 Task: Add an event with the title Annual Budget Review and Planning, date ''2023/12/26'', time 8:30 AM to 10:30 AMand add a description: The AGM will commence with an opening address from the leadership team, providing an overview of the organization''s achievements, challenges, and financial performance over the past year. This presentation will set the stage for the meeting and provide a comprehensive context for the discussions that will follow.Select event color  Graphite . Add location for the event as: The Peninsula Hong Kong, Hong Kong, logged in from the account softage.3@softage.netand send the event invitation to softage.4@softage.net and softage.5@softage.net. Set a reminder for the event Doesn''t repeat
Action: Mouse moved to (63, 92)
Screenshot: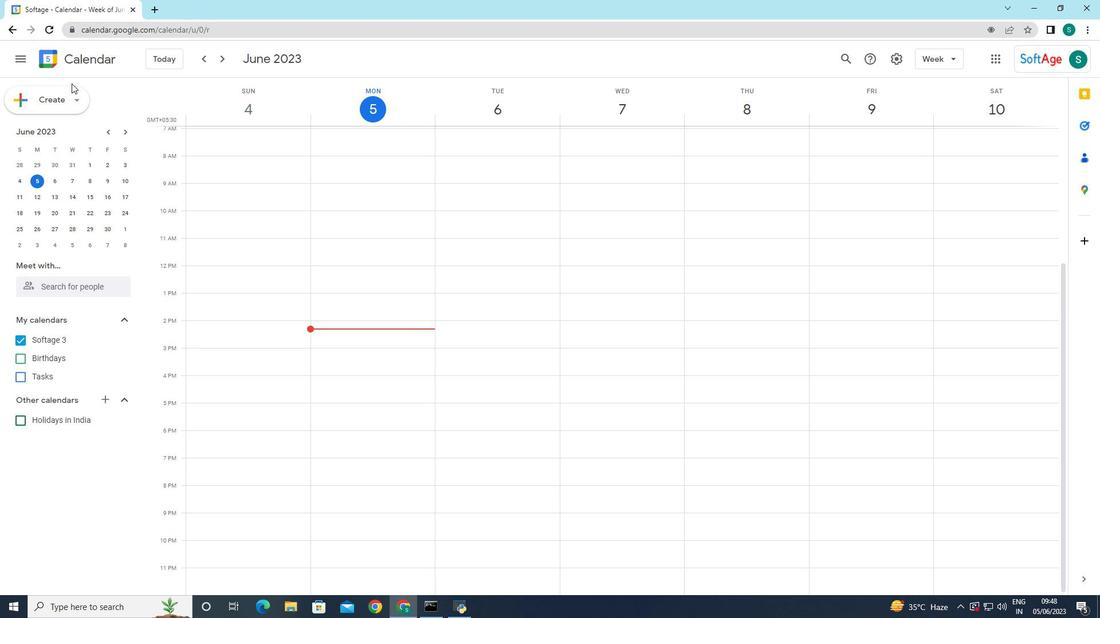 
Action: Mouse pressed left at (63, 92)
Screenshot: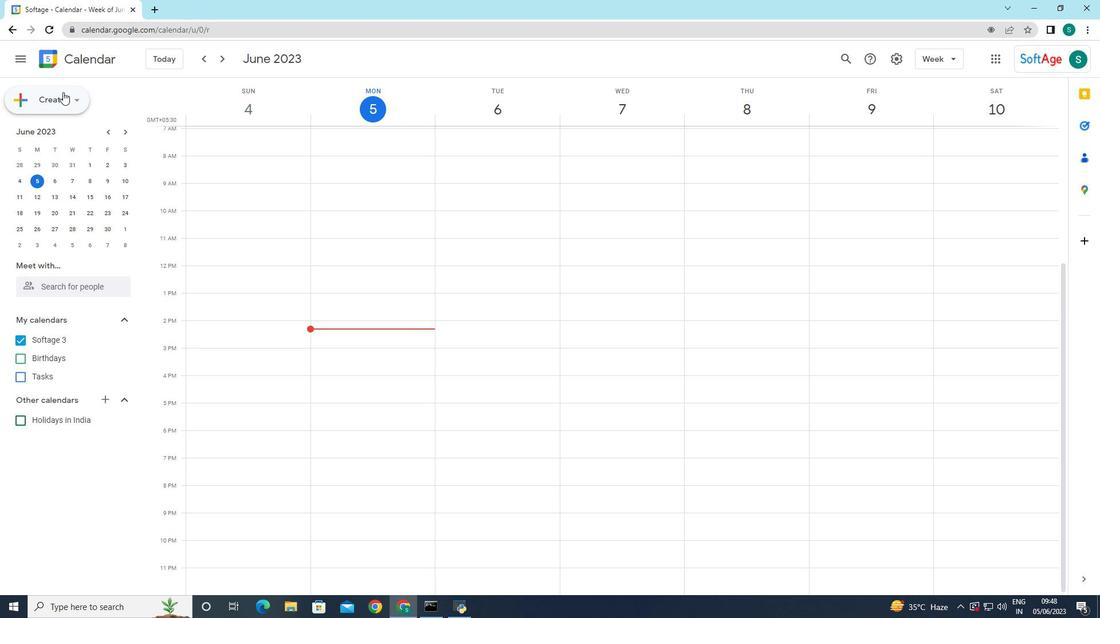 
Action: Mouse moved to (60, 127)
Screenshot: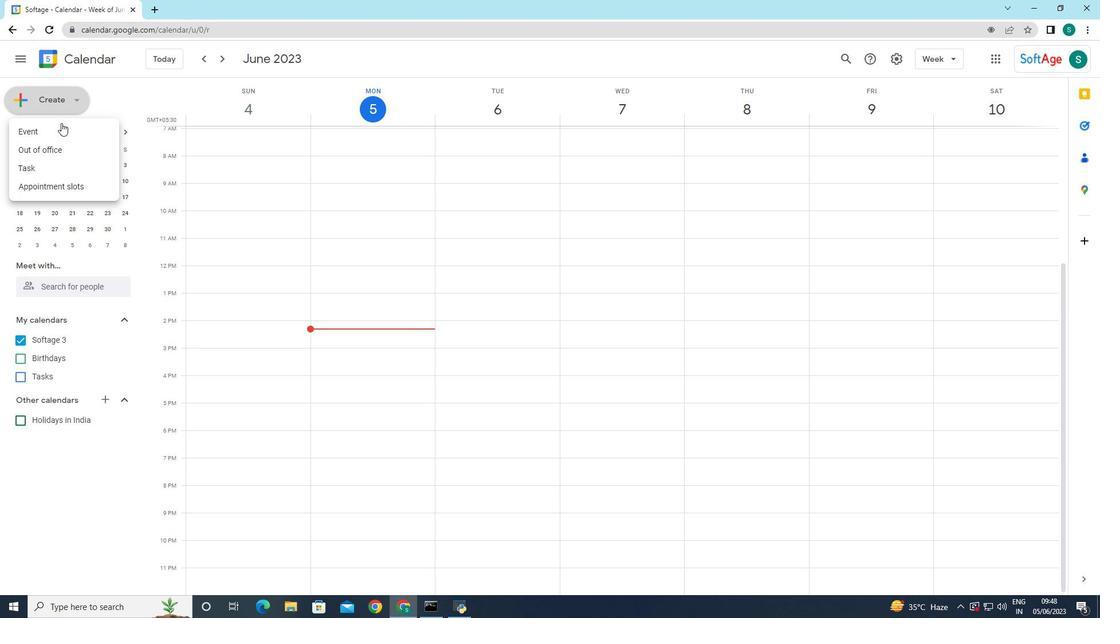 
Action: Mouse pressed left at (60, 127)
Screenshot: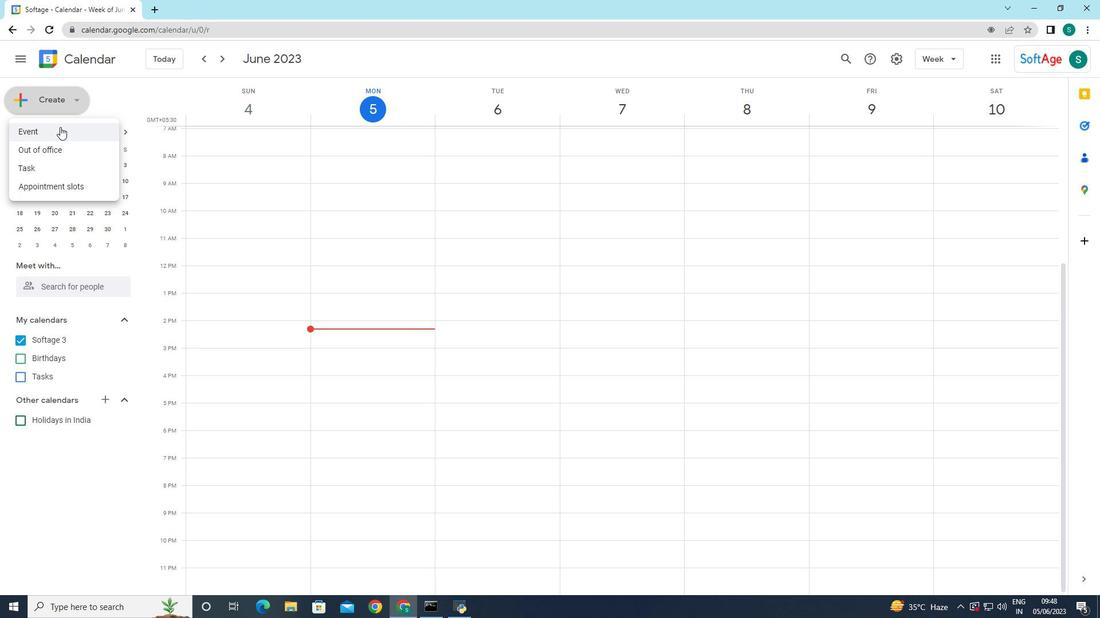 
Action: Mouse moved to (213, 459)
Screenshot: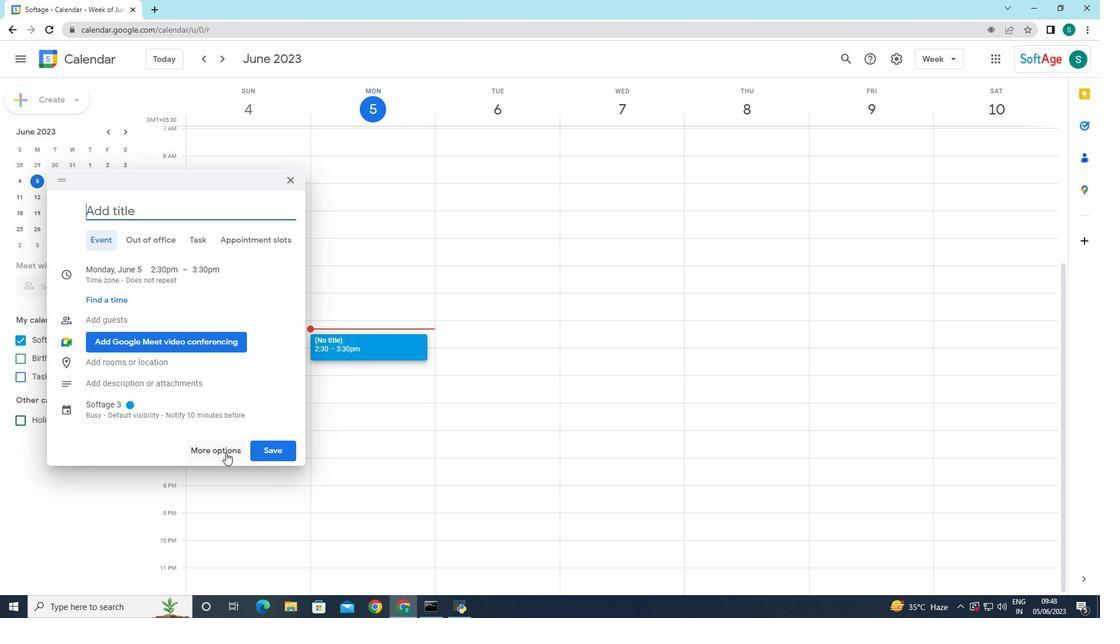 
Action: Mouse pressed left at (213, 459)
Screenshot: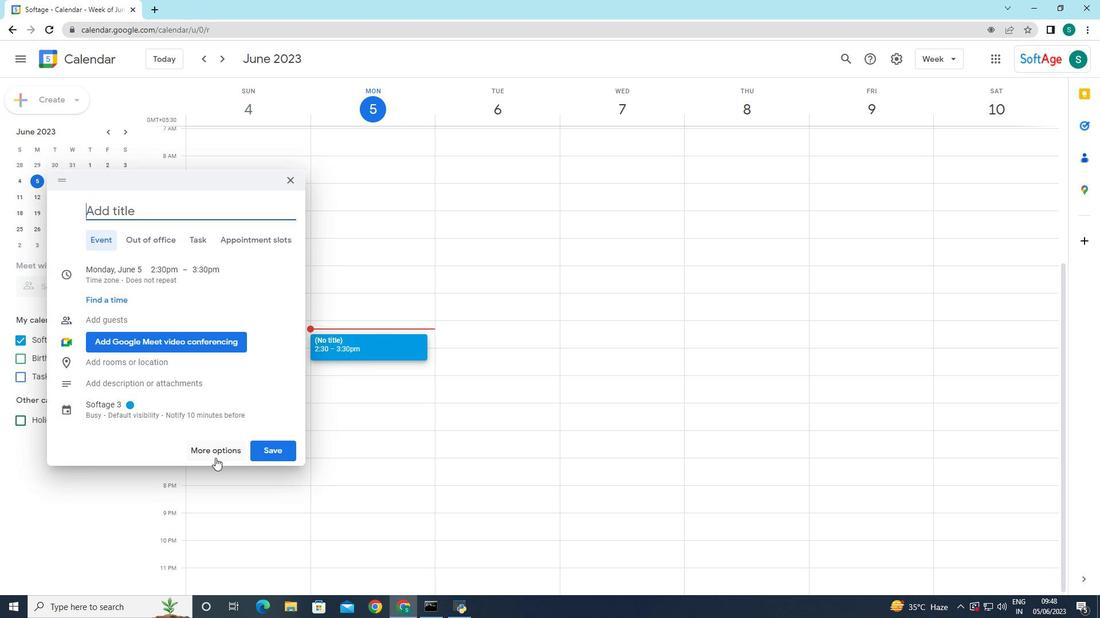 
Action: Mouse moved to (130, 64)
Screenshot: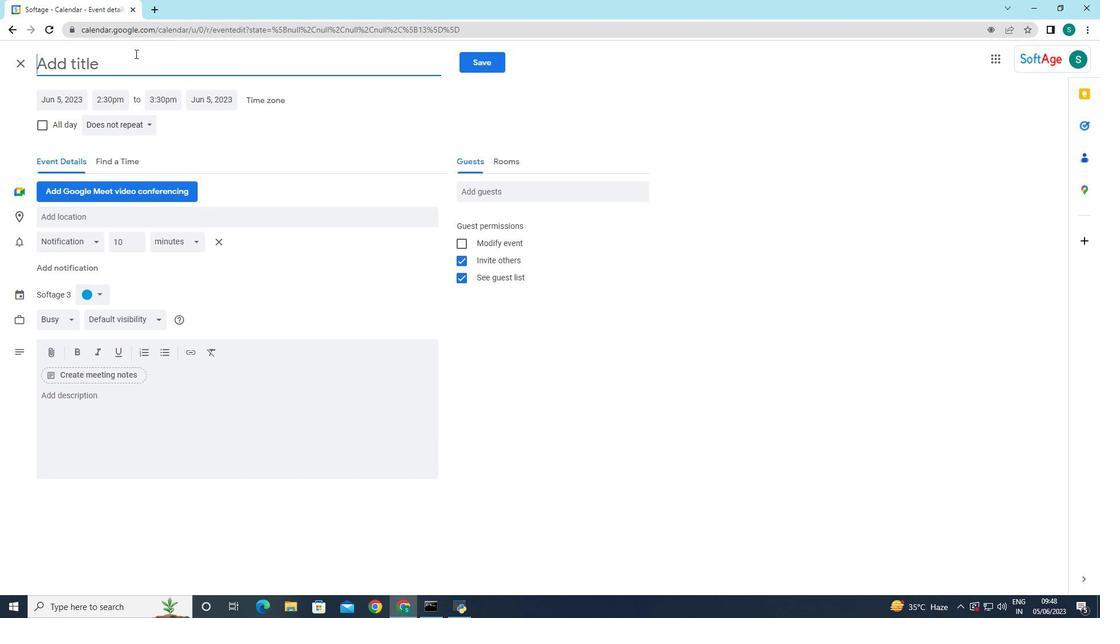 
Action: Mouse pressed left at (130, 64)
Screenshot: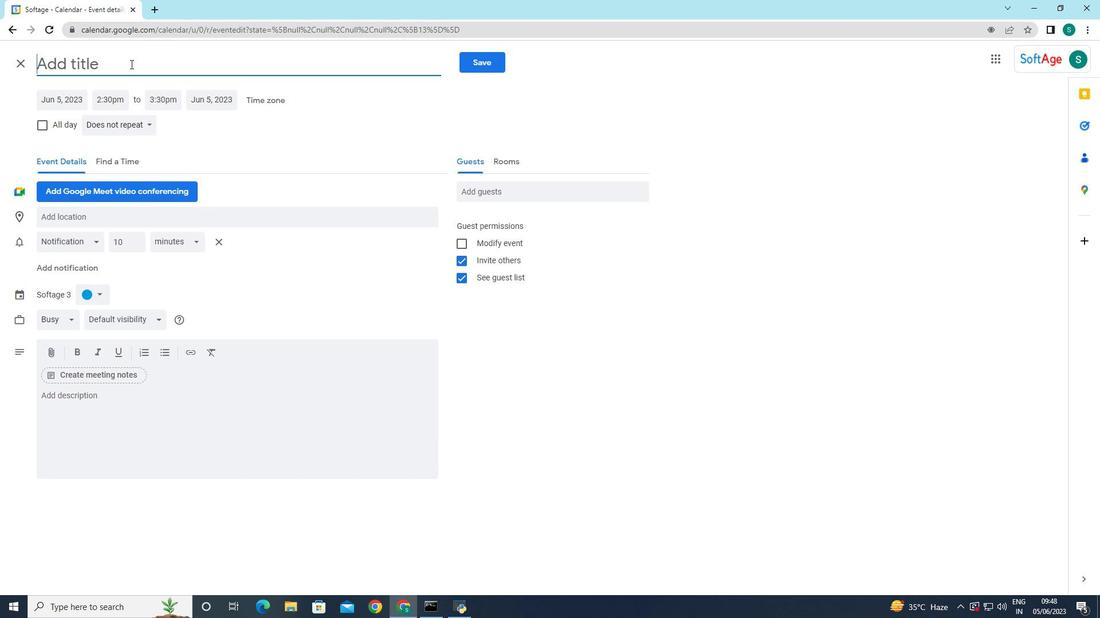 
Action: Key pressed <Key.caps_lock>A<Key.caps_lock>nnual<Key.space><Key.caps_lock>B<Key.caps_lock>udget<Key.space><Key.caps_lock>R<Key.caps_lock>eview<Key.space>and<Key.space><Key.caps_lock>P<Key.caps_lock>lanning,<Key.backspace>
Screenshot: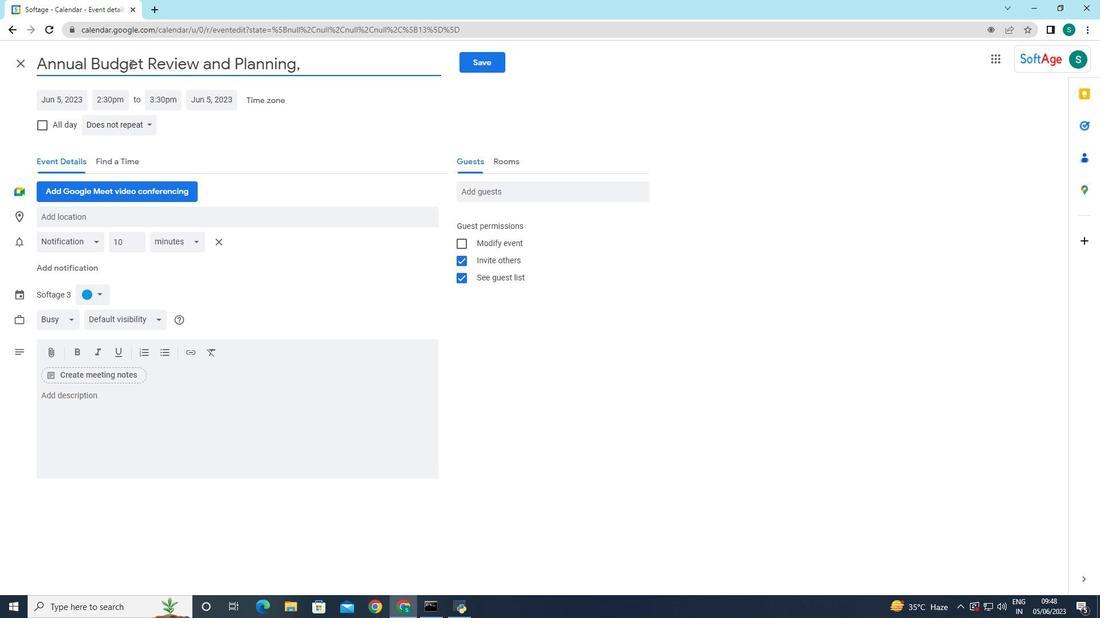 
Action: Mouse moved to (189, 137)
Screenshot: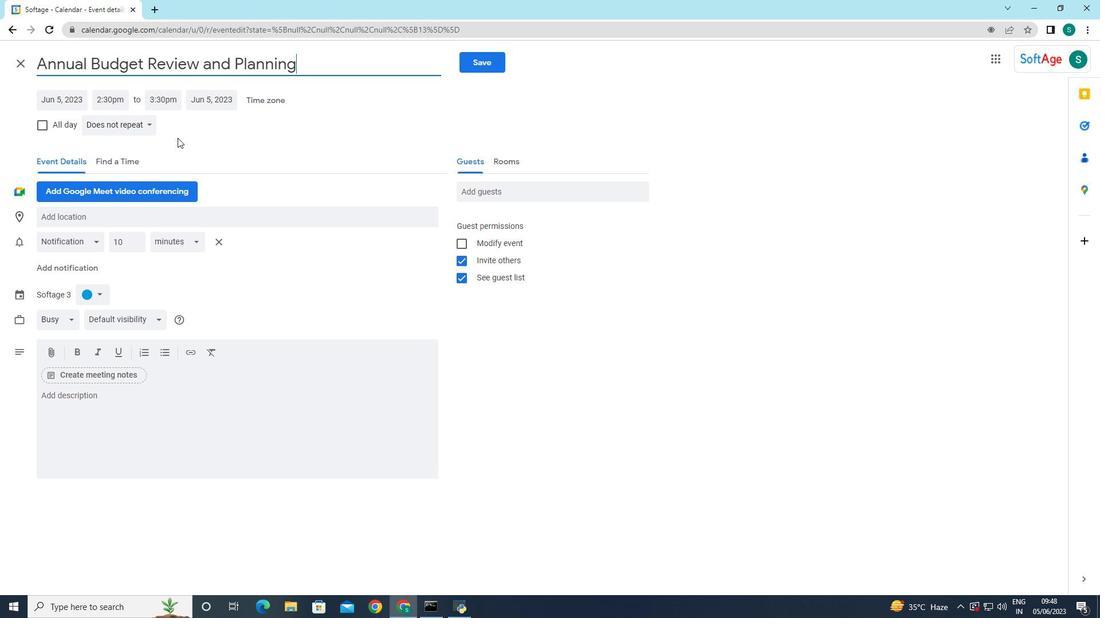 
Action: Mouse pressed left at (189, 137)
Screenshot: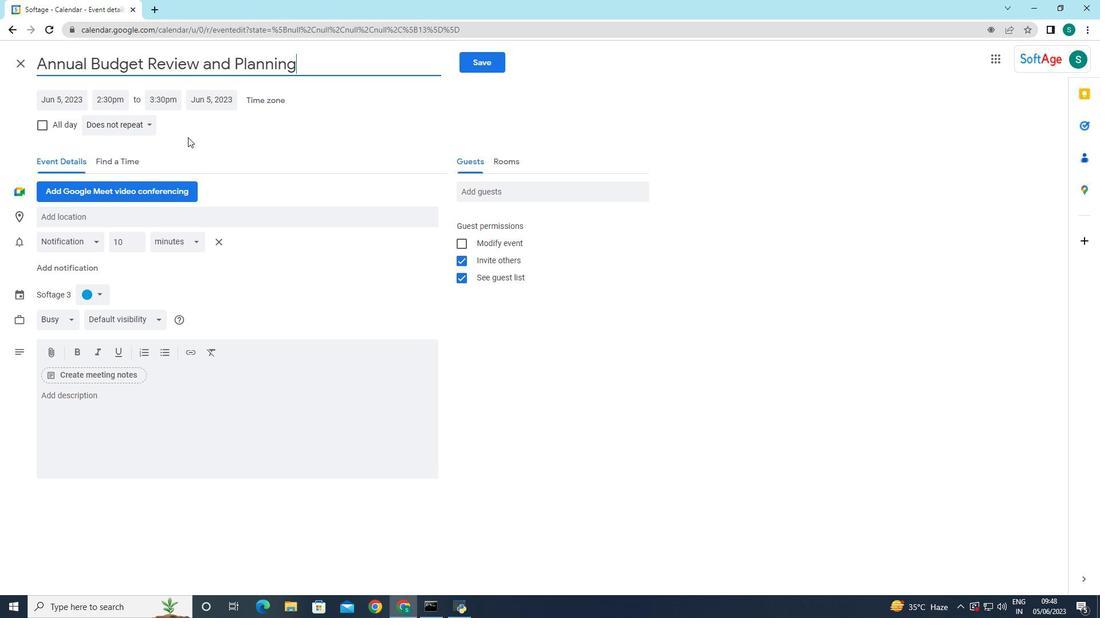 
Action: Mouse moved to (67, 99)
Screenshot: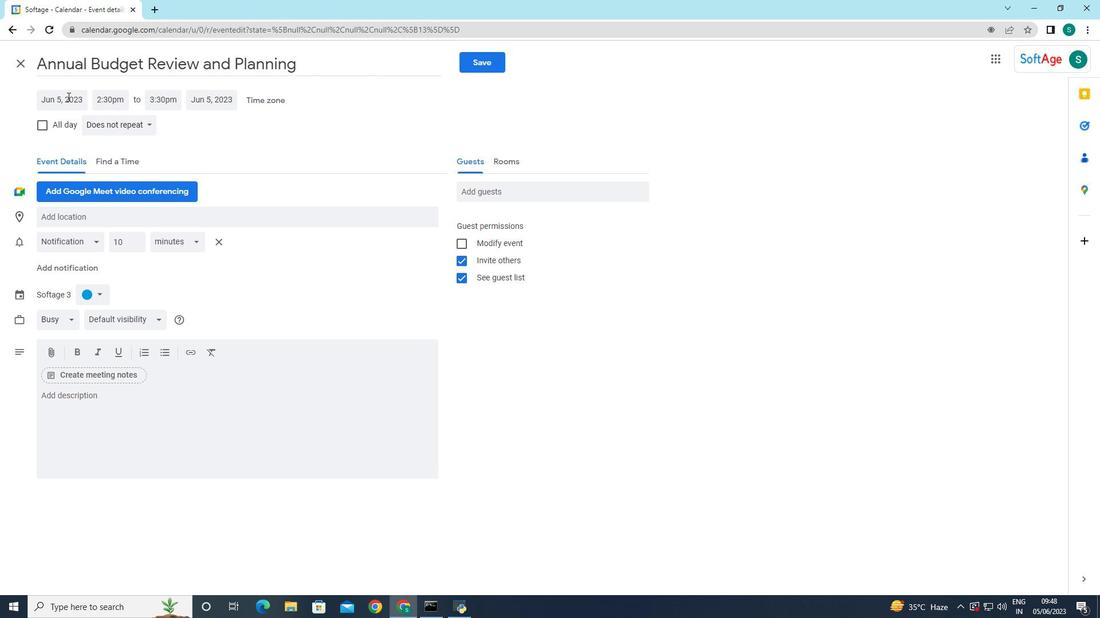
Action: Mouse pressed left at (67, 99)
Screenshot: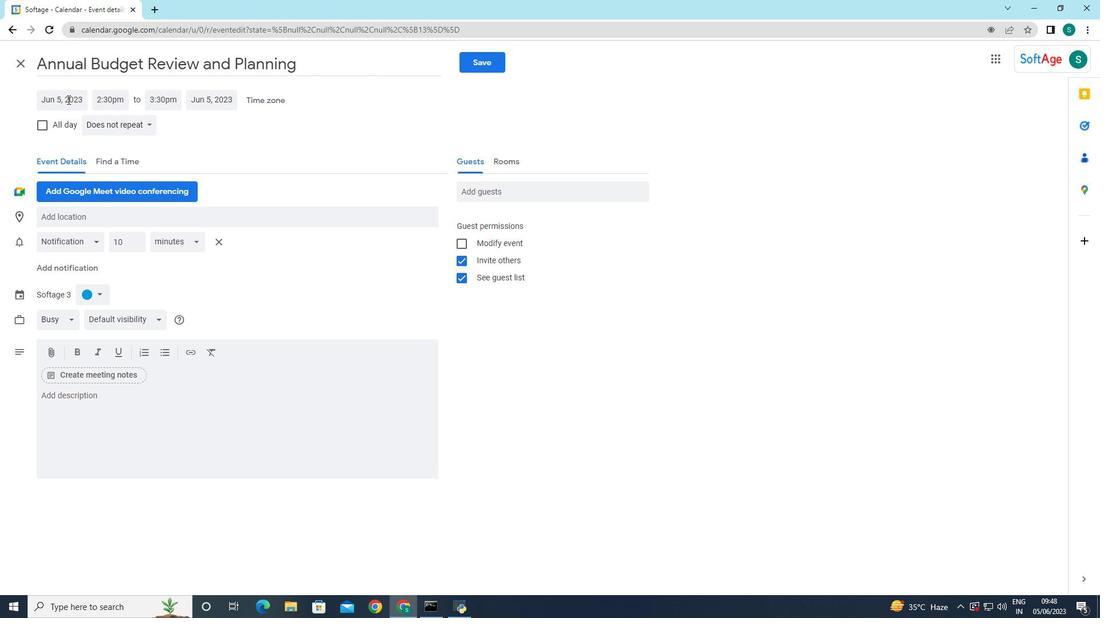 
Action: Mouse moved to (182, 123)
Screenshot: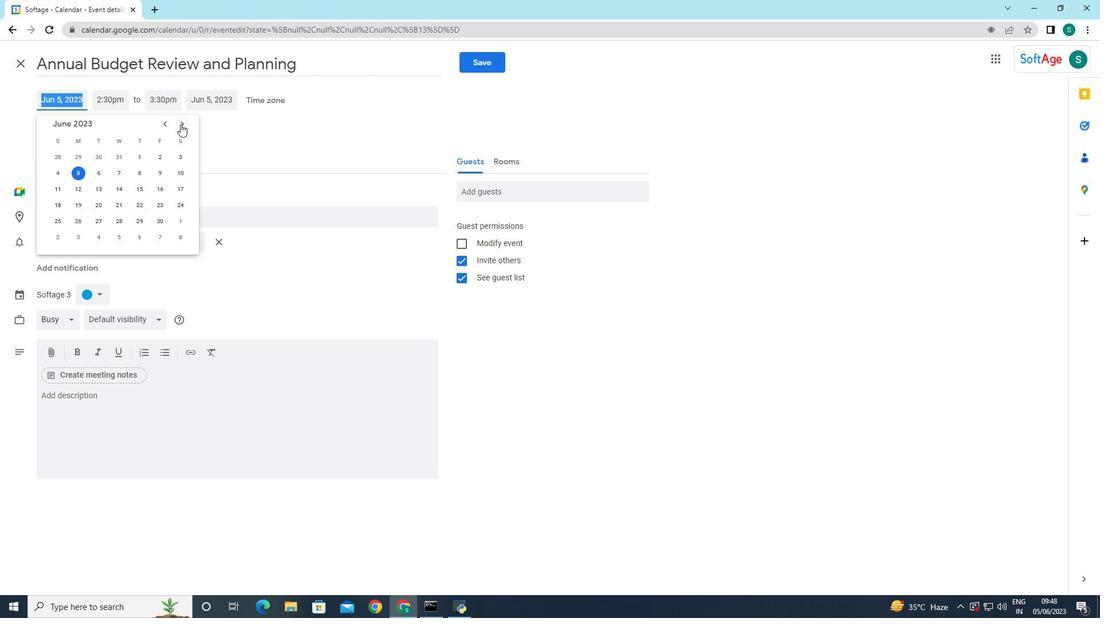 
Action: Mouse pressed left at (182, 123)
Screenshot: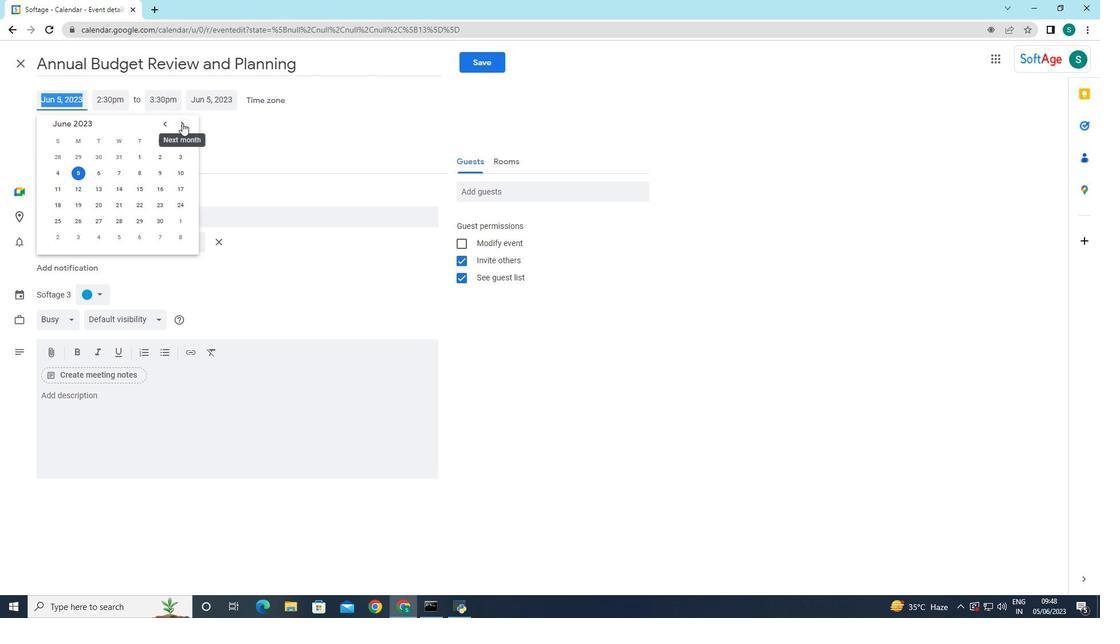 
Action: Mouse pressed left at (182, 123)
Screenshot: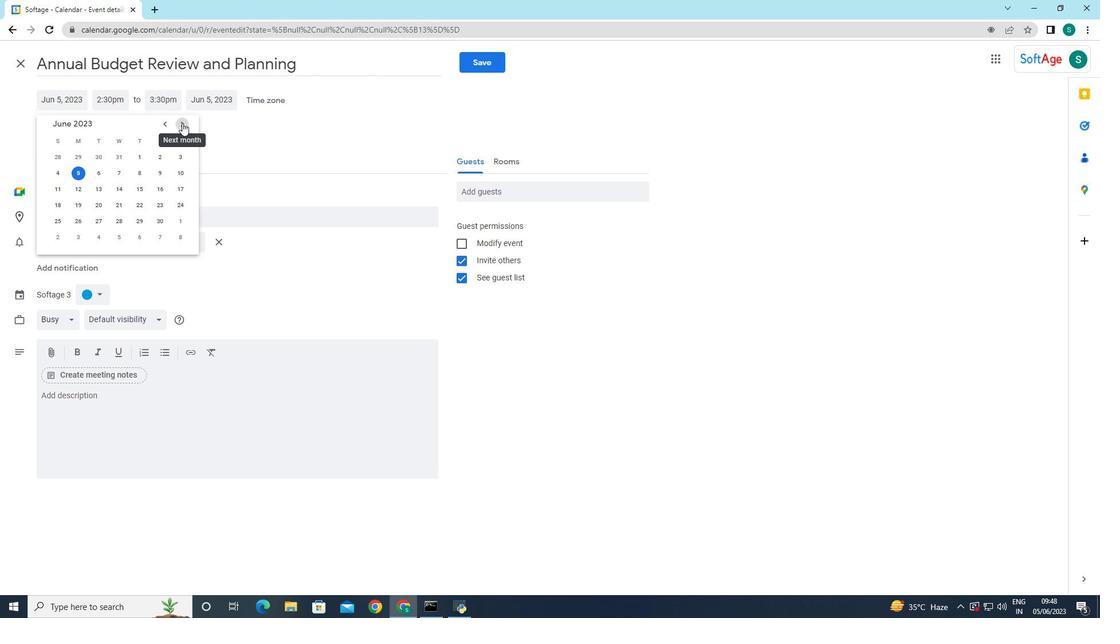 
Action: Mouse pressed left at (182, 123)
Screenshot: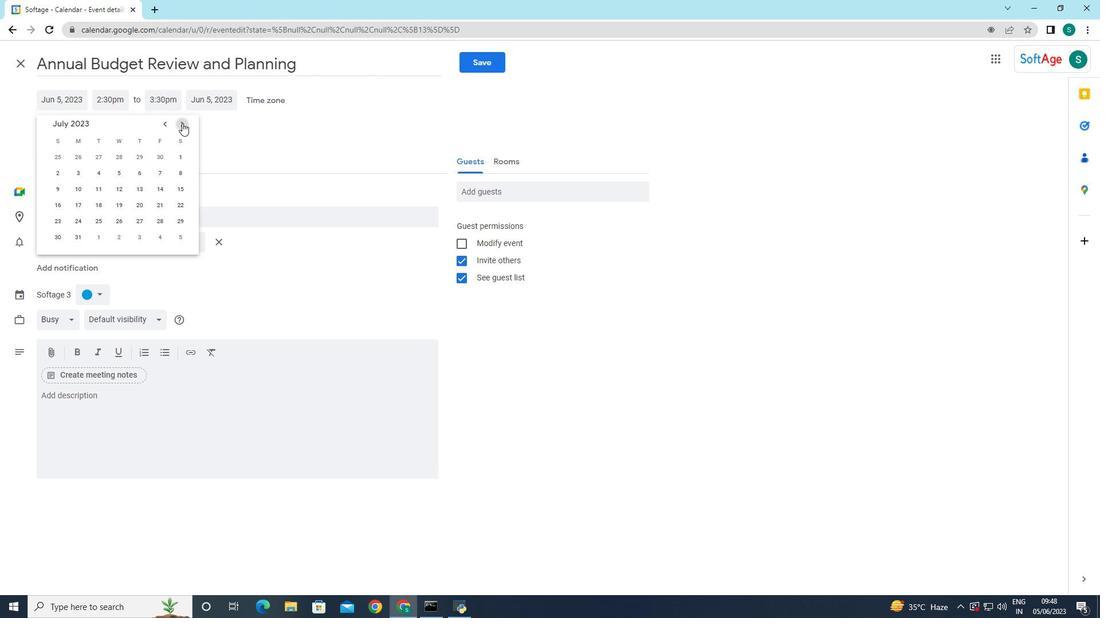
Action: Mouse pressed left at (182, 123)
Screenshot: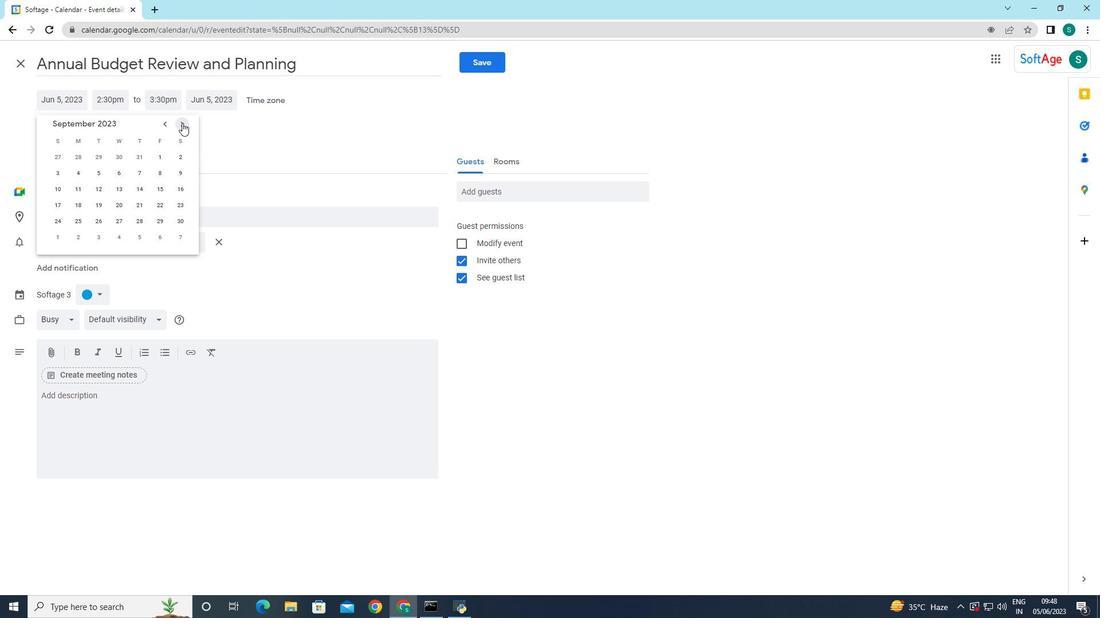 
Action: Mouse pressed left at (182, 123)
Screenshot: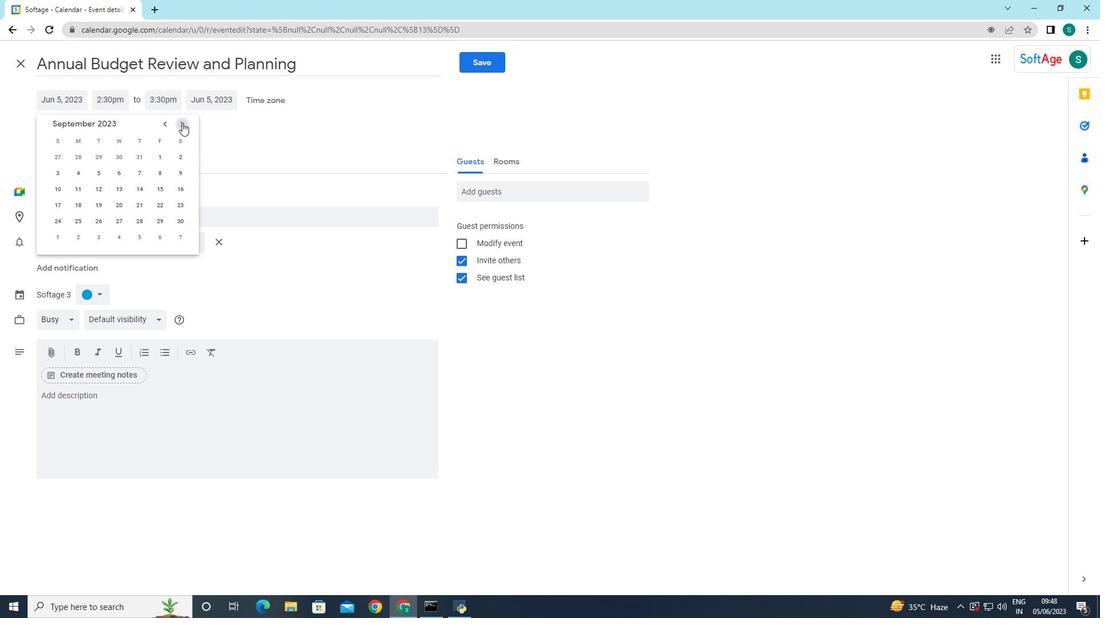
Action: Mouse pressed left at (182, 123)
Screenshot: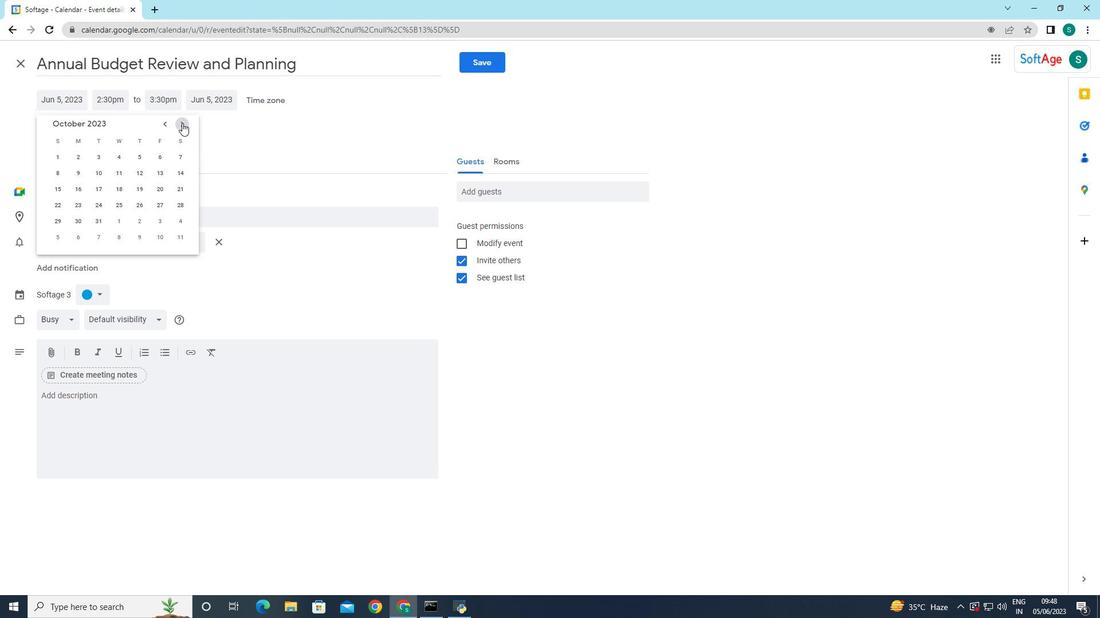 
Action: Mouse moved to (97, 223)
Screenshot: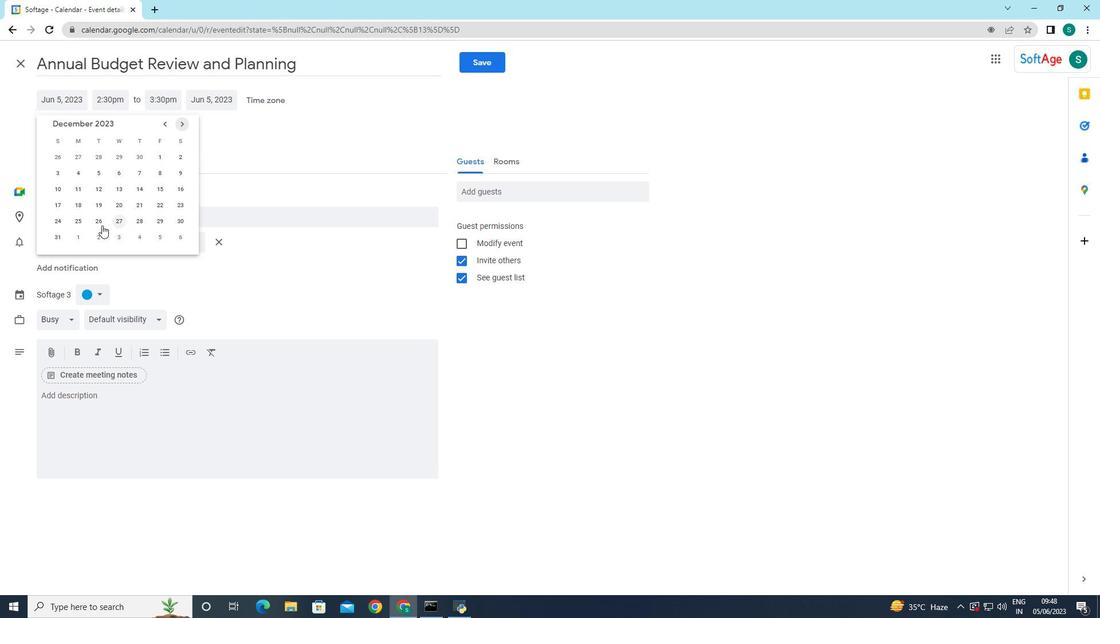 
Action: Mouse pressed left at (97, 223)
Screenshot: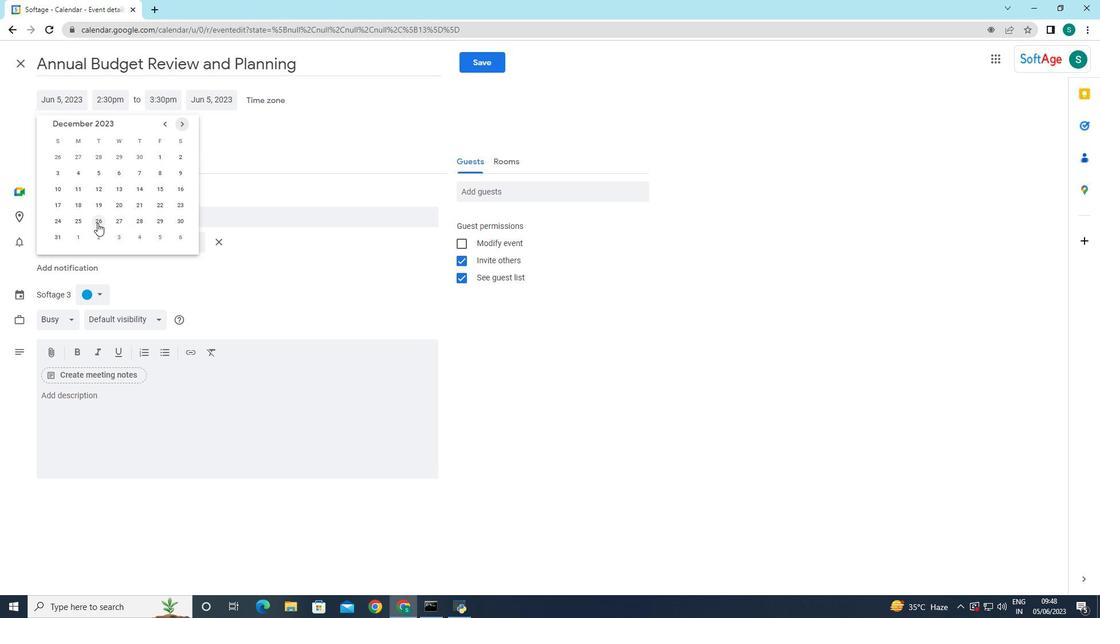 
Action: Mouse moved to (212, 152)
Screenshot: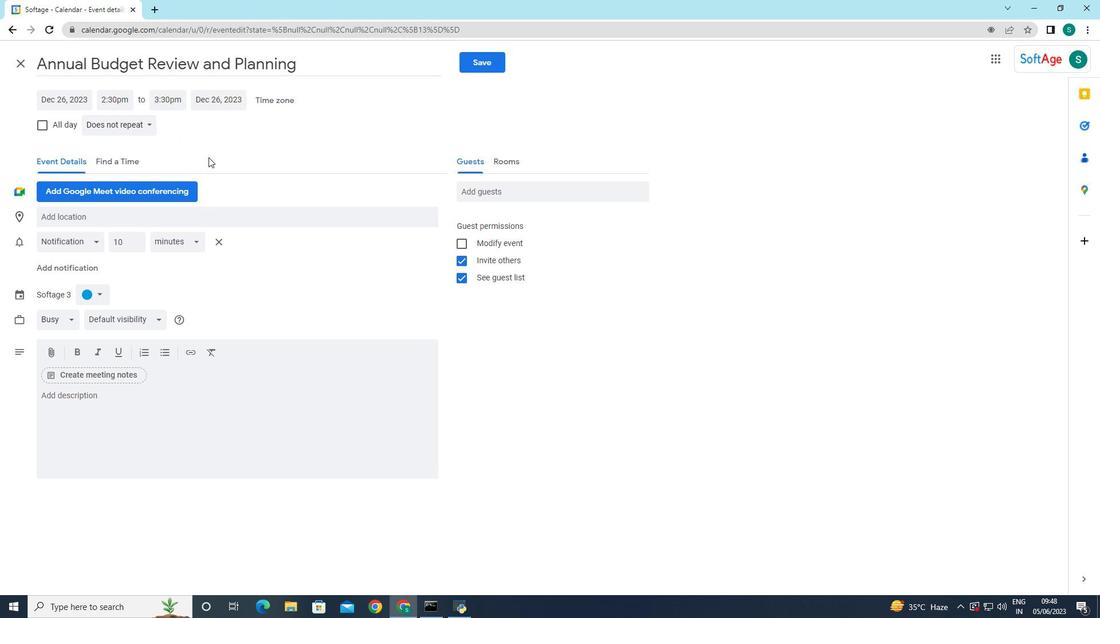 
Action: Mouse pressed left at (212, 152)
Screenshot: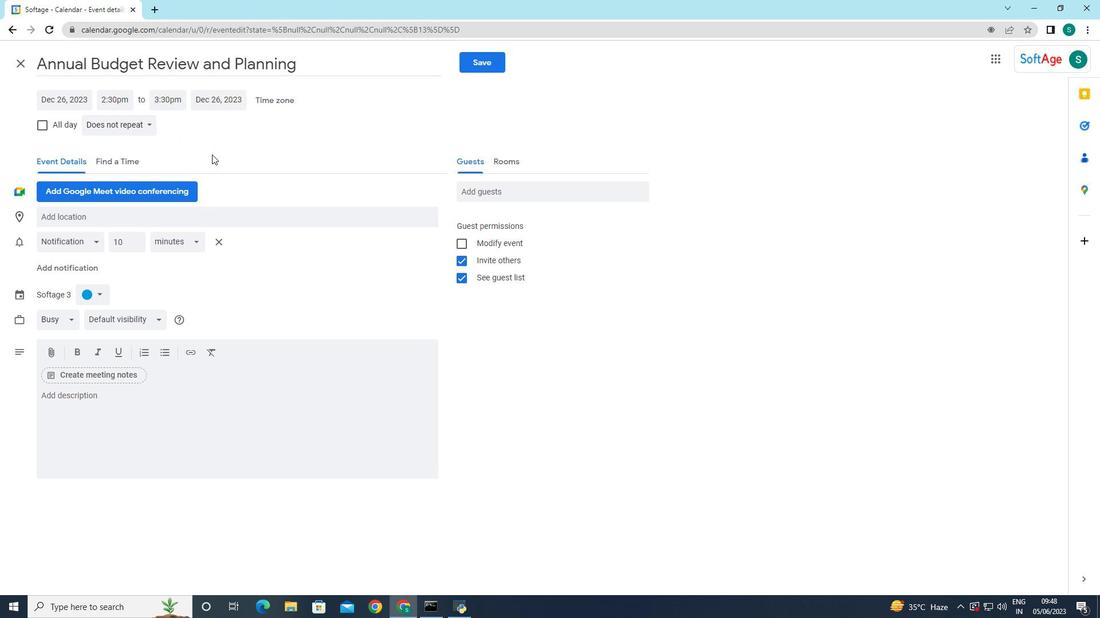 
Action: Mouse moved to (118, 101)
Screenshot: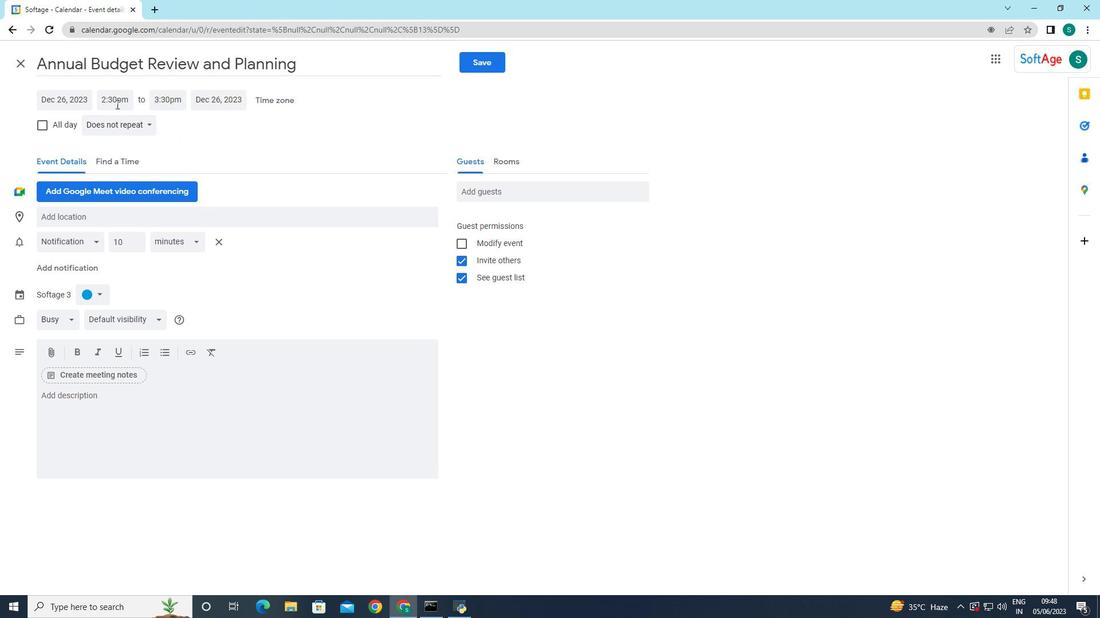 
Action: Mouse pressed left at (118, 101)
Screenshot: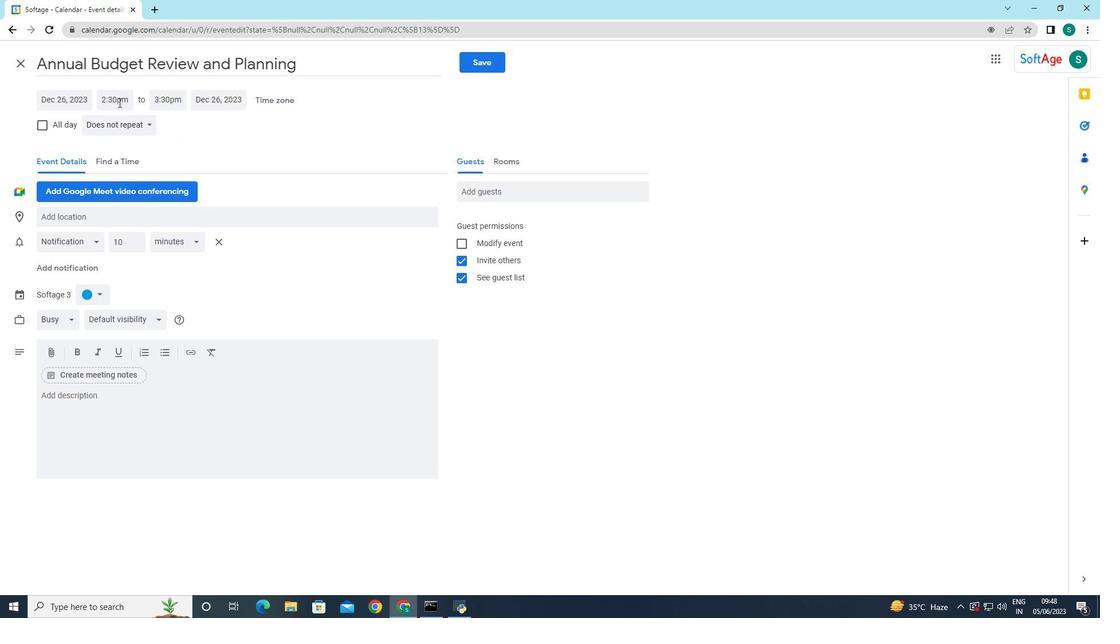 
Action: Mouse moved to (132, 202)
Screenshot: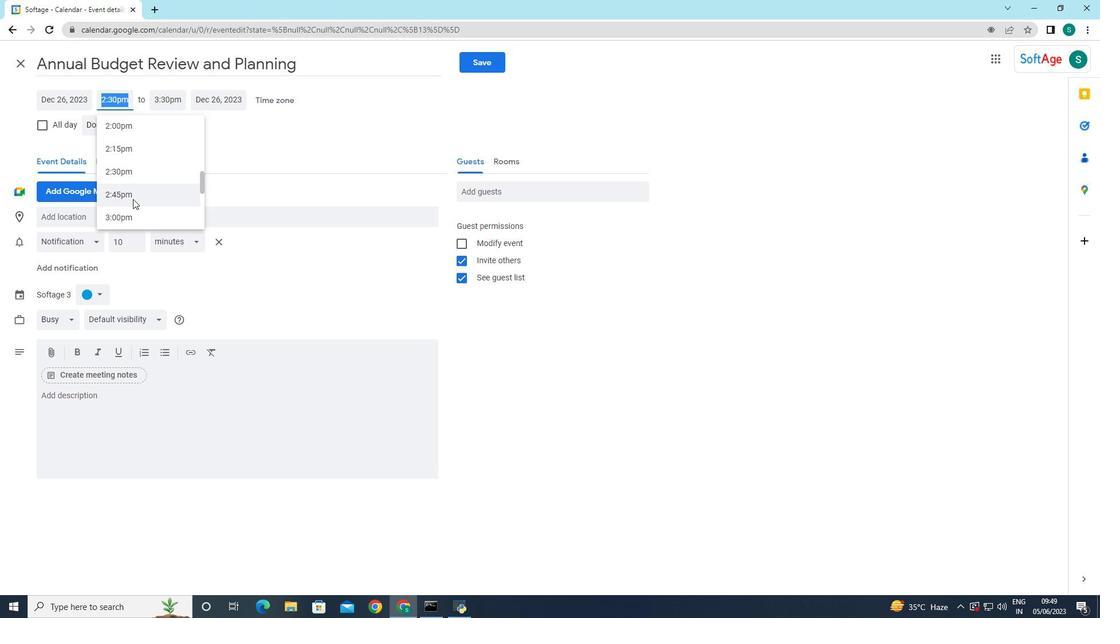 
Action: Mouse scrolled (132, 202) with delta (0, 0)
Screenshot: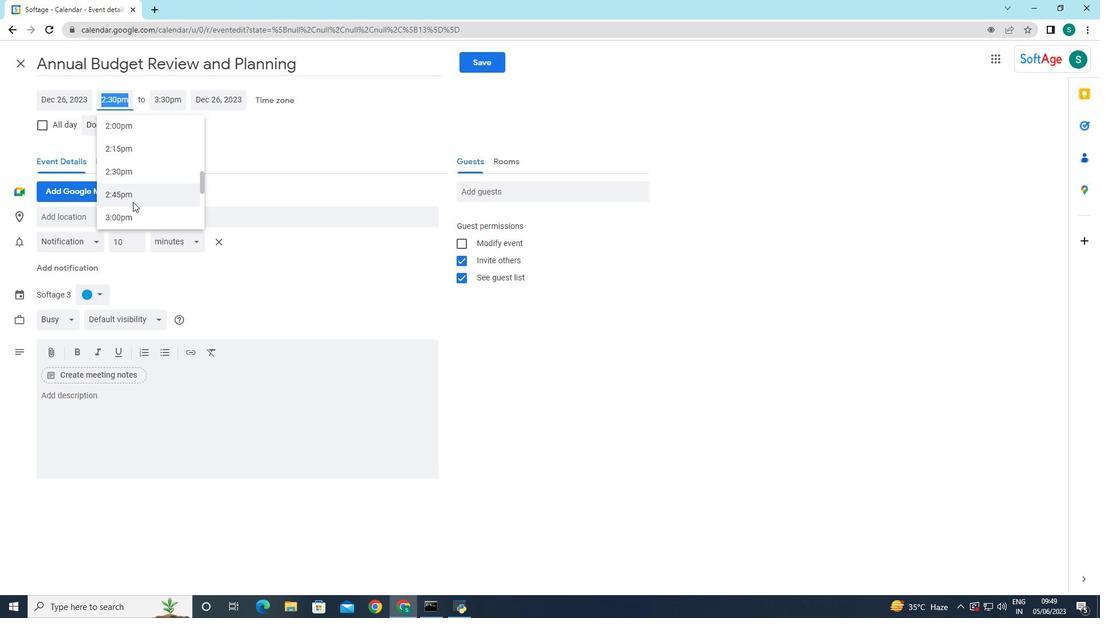 
Action: Mouse scrolled (132, 202) with delta (0, 0)
Screenshot: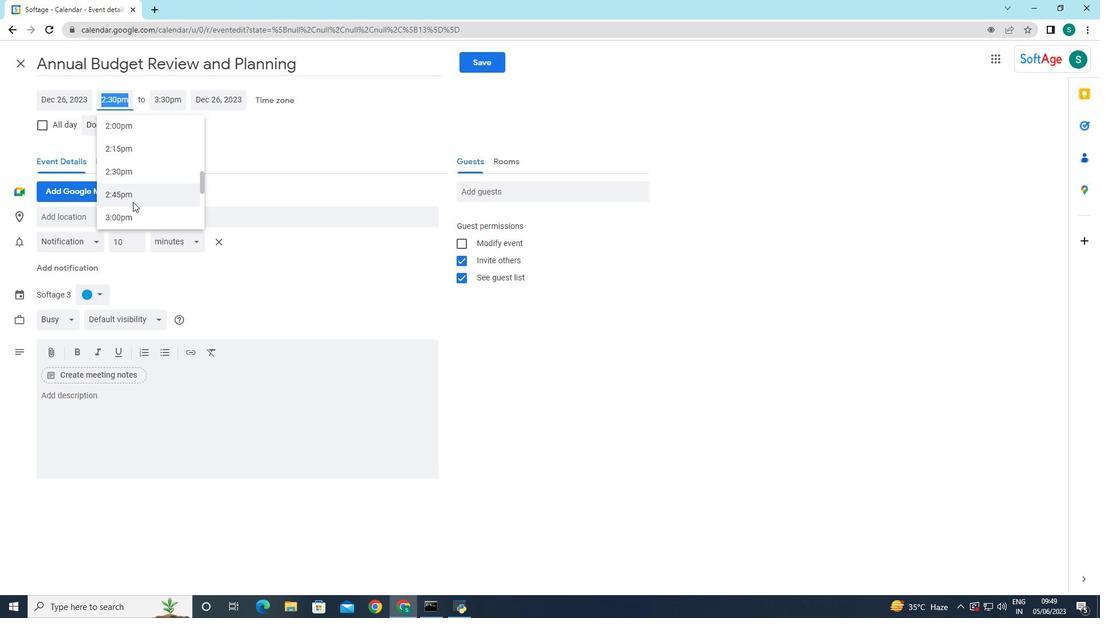
Action: Mouse scrolled (132, 202) with delta (0, 0)
Screenshot: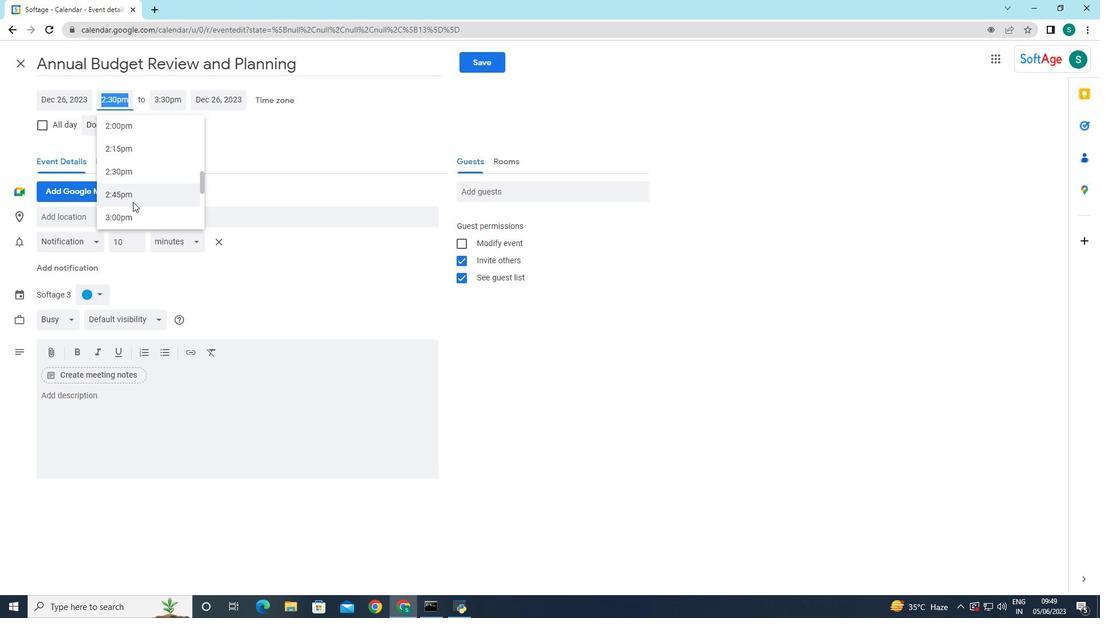 
Action: Mouse scrolled (132, 202) with delta (0, 0)
Screenshot: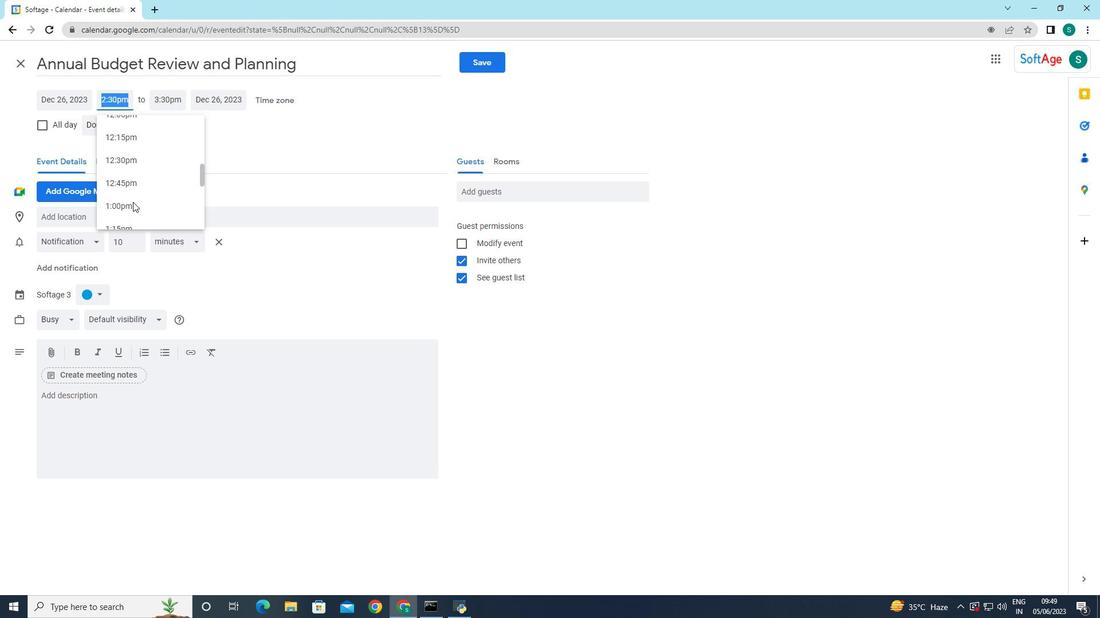 
Action: Mouse scrolled (132, 202) with delta (0, 0)
Screenshot: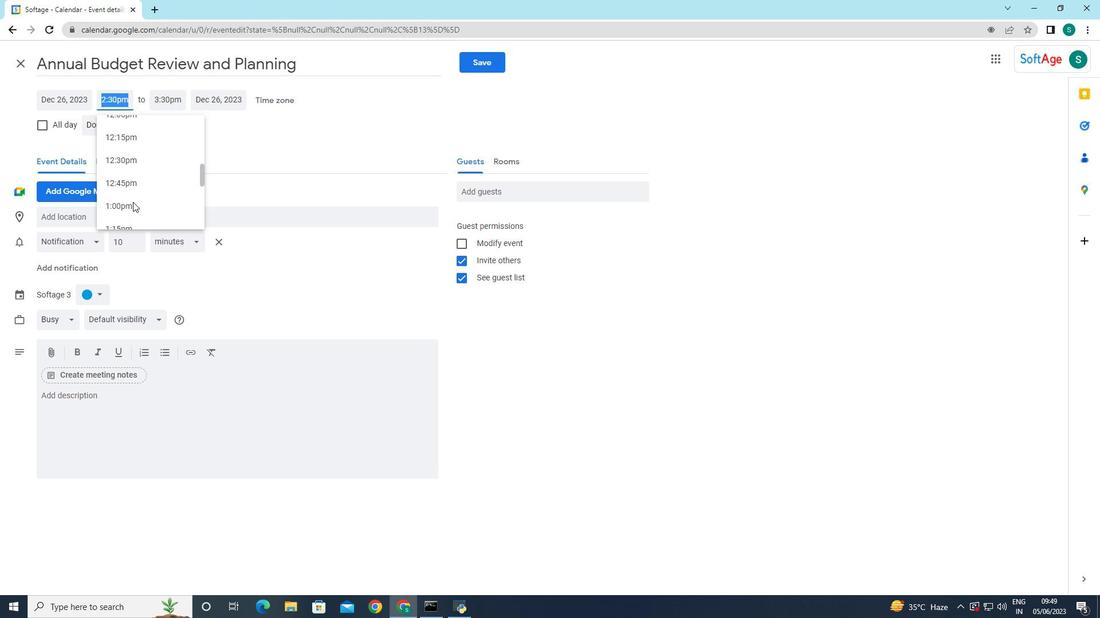 
Action: Mouse scrolled (132, 202) with delta (0, 0)
Screenshot: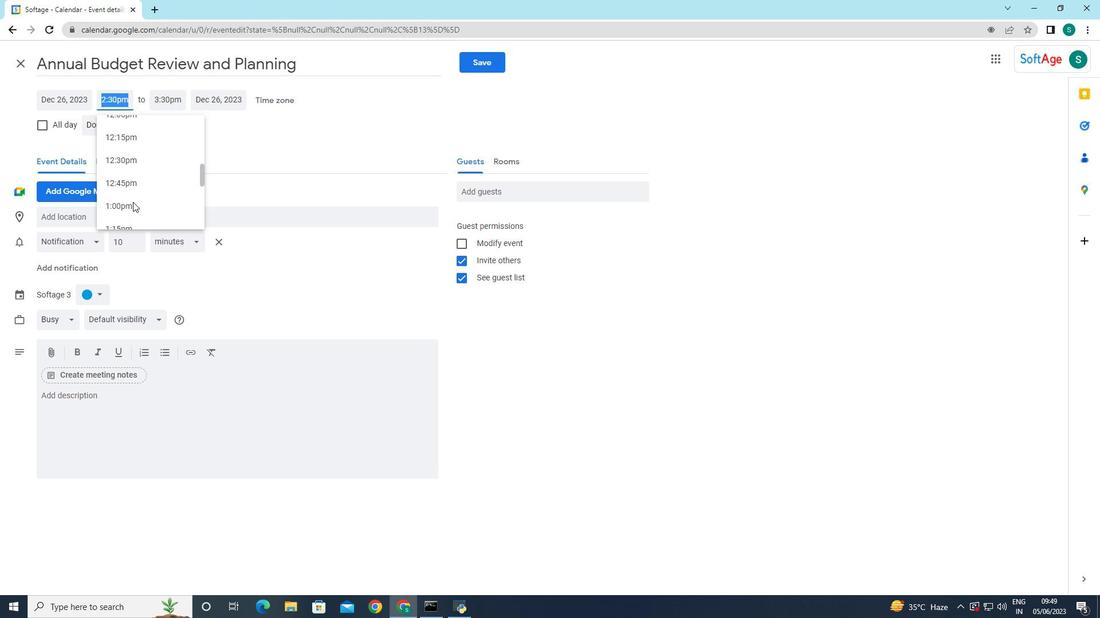 
Action: Mouse scrolled (132, 202) with delta (0, 0)
Screenshot: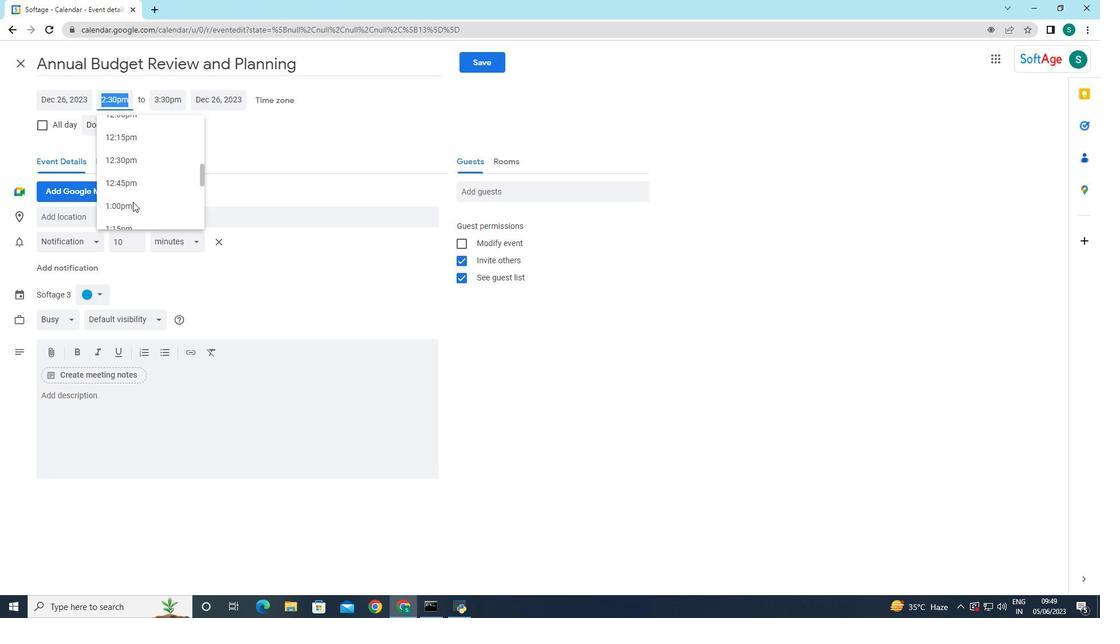 
Action: Mouse scrolled (132, 202) with delta (0, 0)
Screenshot: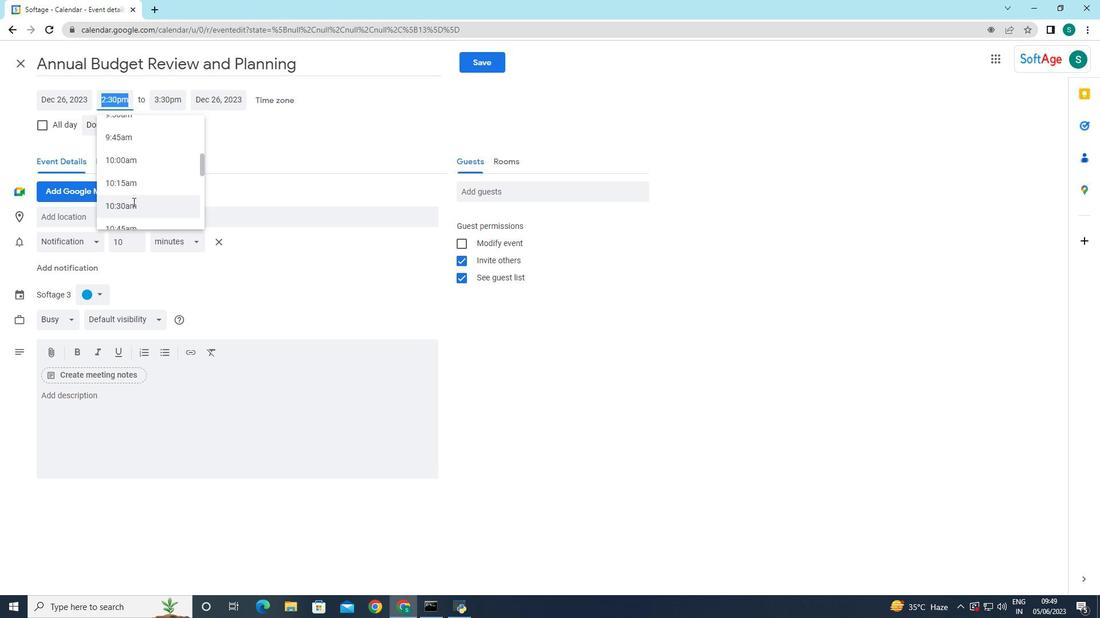 
Action: Mouse scrolled (132, 202) with delta (0, 0)
Screenshot: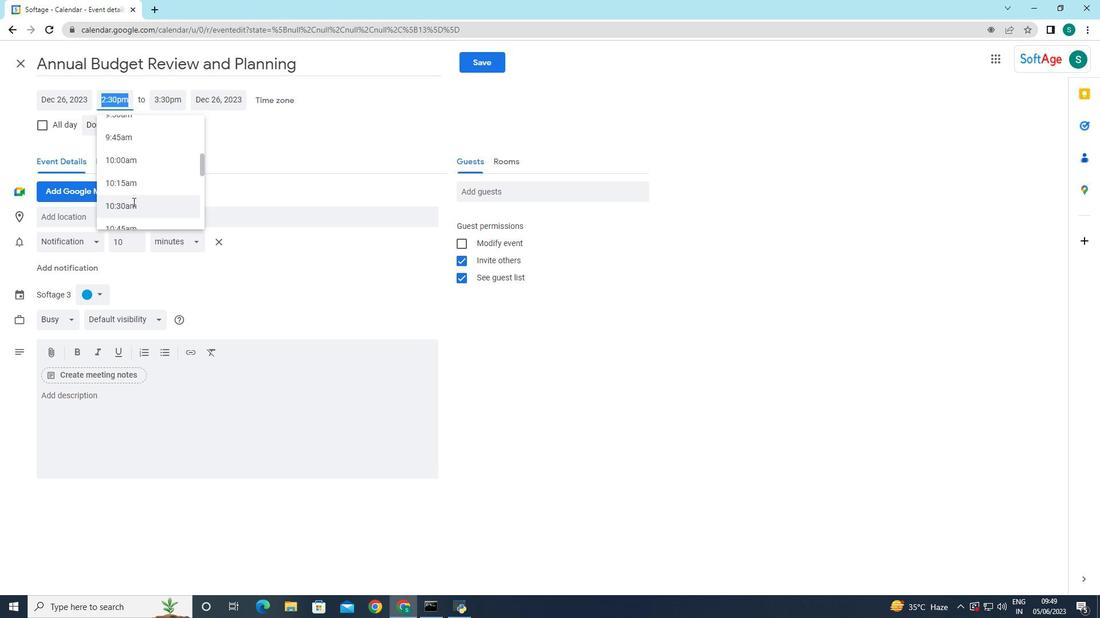 
Action: Mouse scrolled (132, 202) with delta (0, 0)
Screenshot: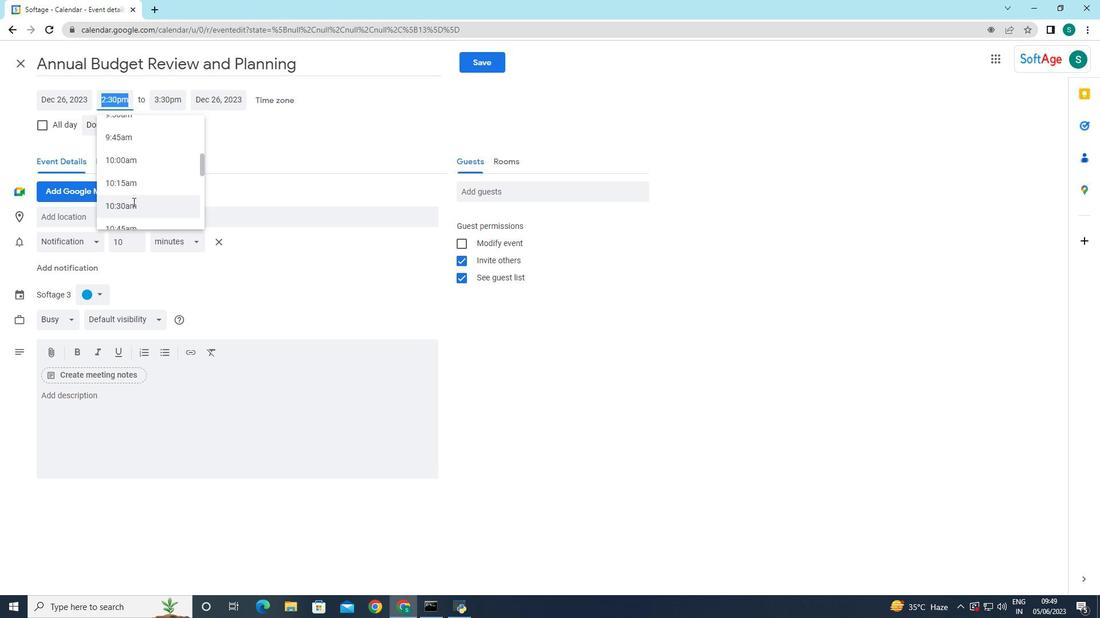 
Action: Mouse moved to (117, 198)
Screenshot: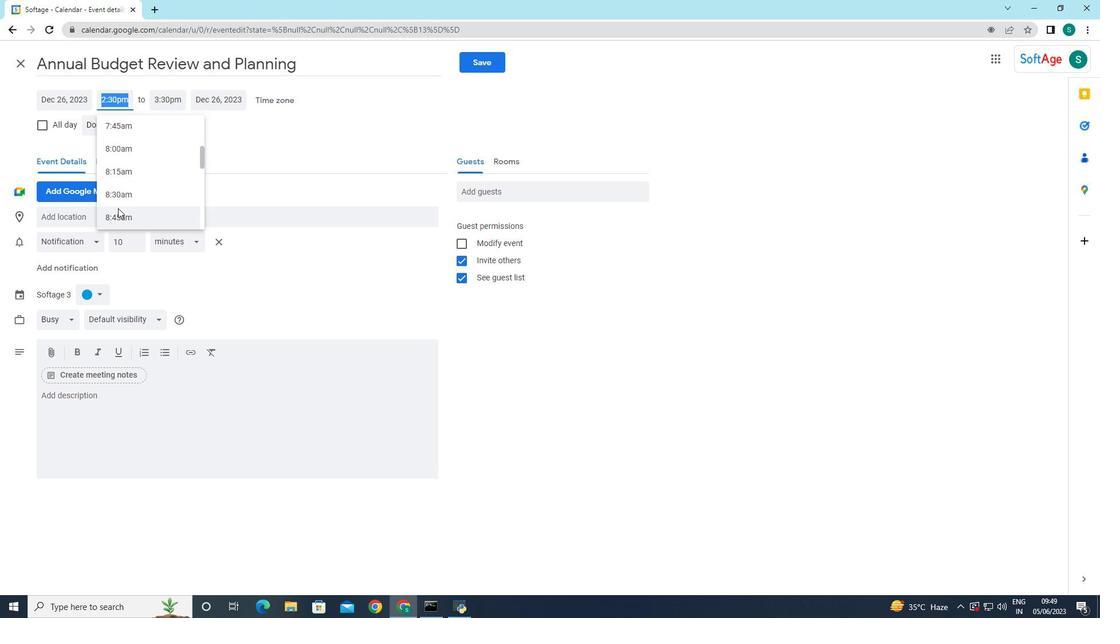 
Action: Mouse pressed left at (117, 198)
Screenshot: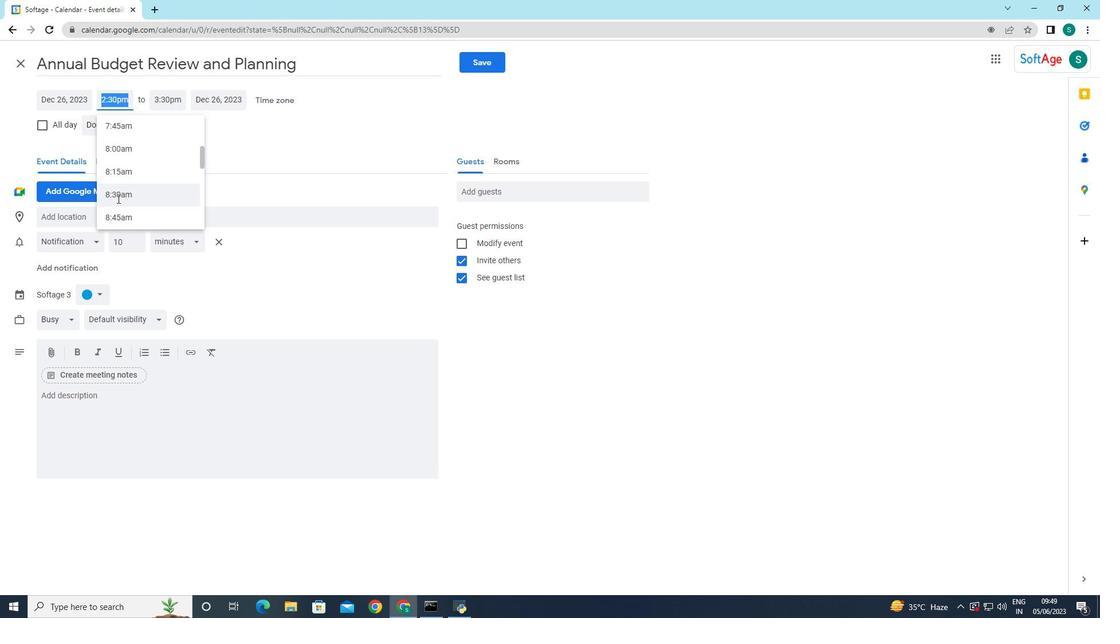
Action: Mouse moved to (174, 102)
Screenshot: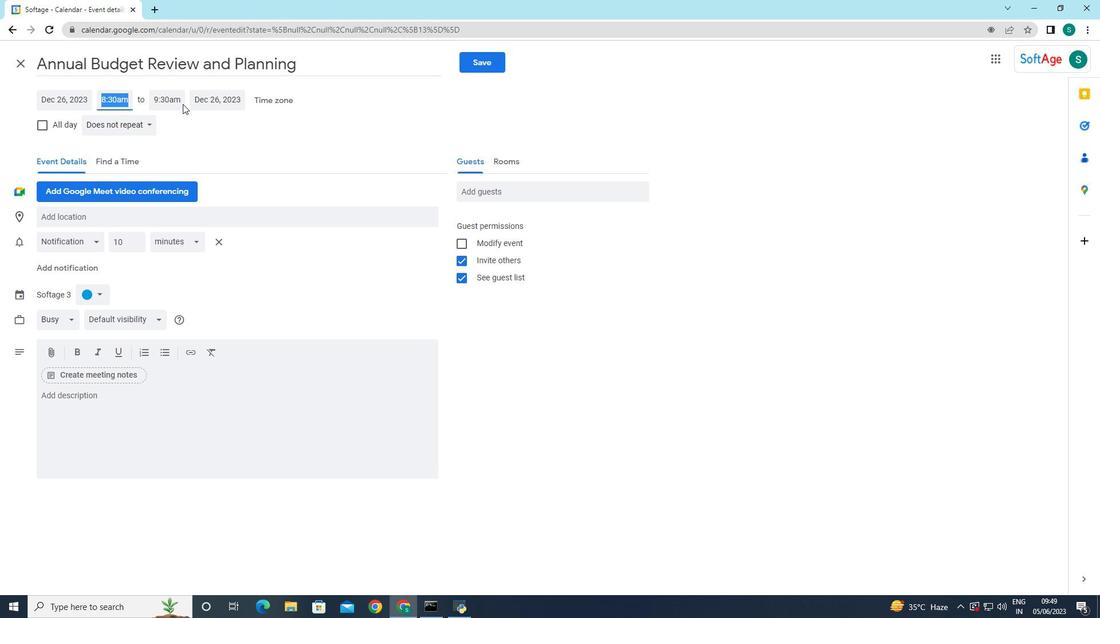 
Action: Mouse pressed left at (174, 102)
Screenshot: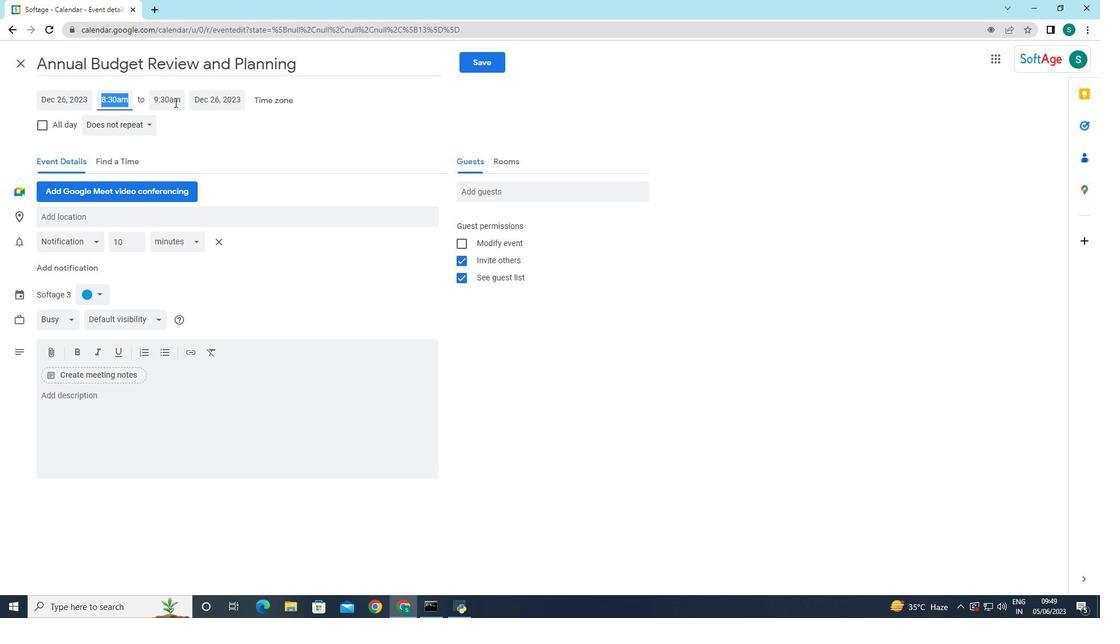 
Action: Mouse moved to (197, 218)
Screenshot: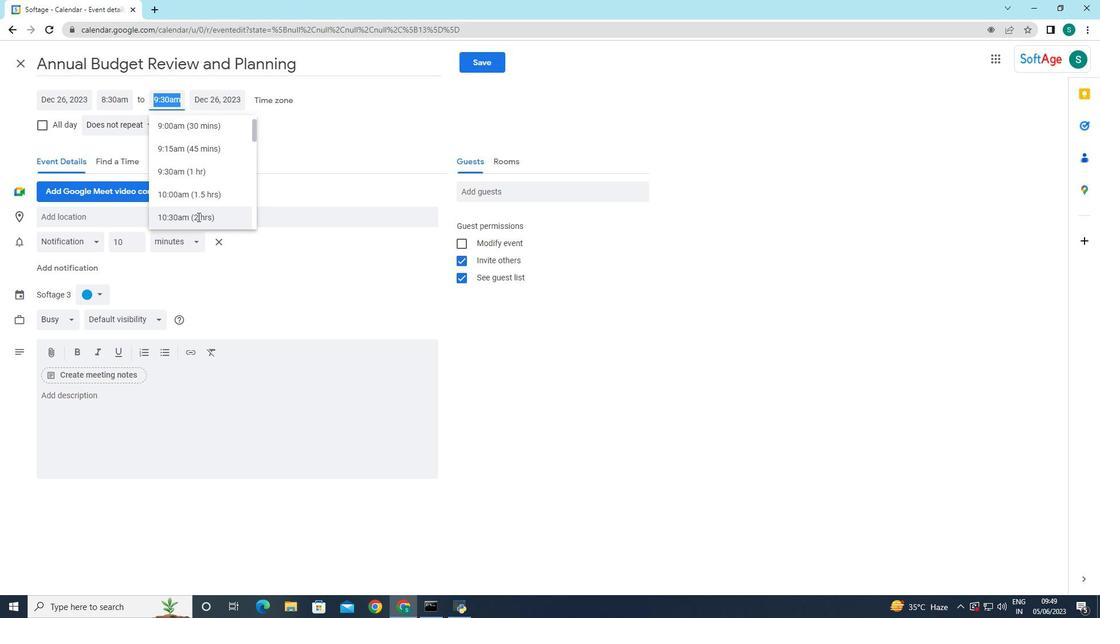 
Action: Mouse pressed left at (197, 218)
Screenshot: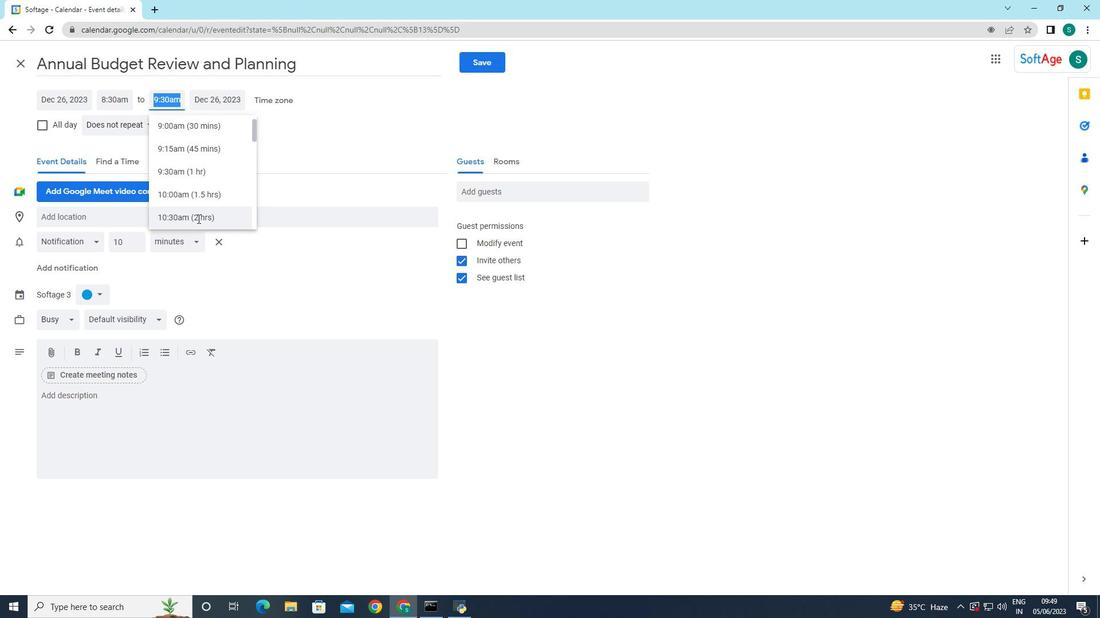 
Action: Mouse moved to (315, 146)
Screenshot: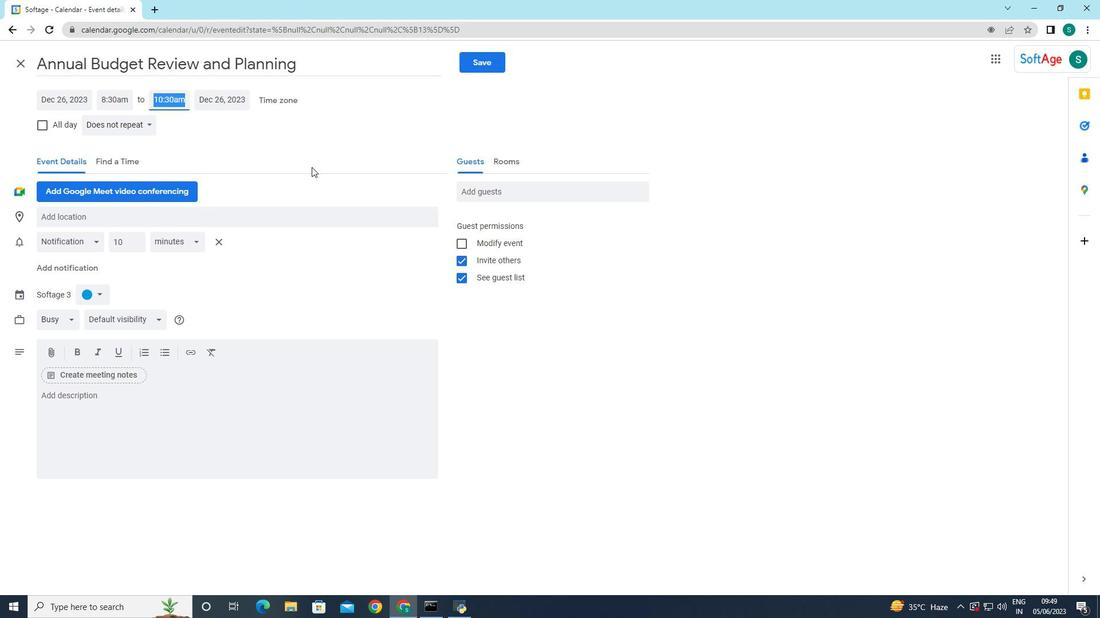 
Action: Mouse pressed left at (315, 146)
Screenshot: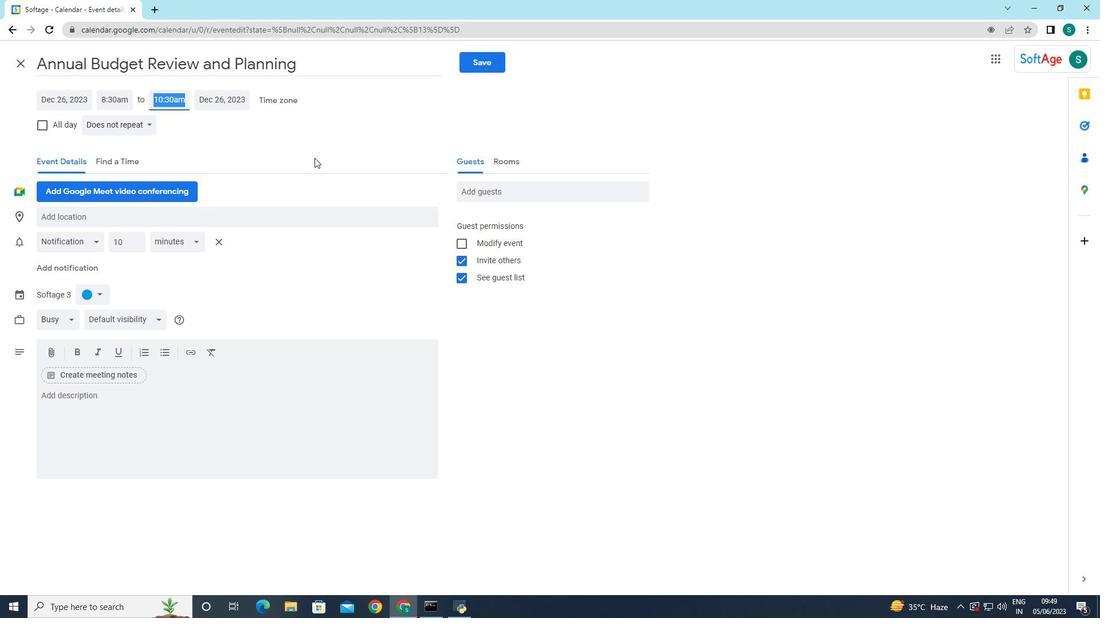 
Action: Mouse moved to (102, 396)
Screenshot: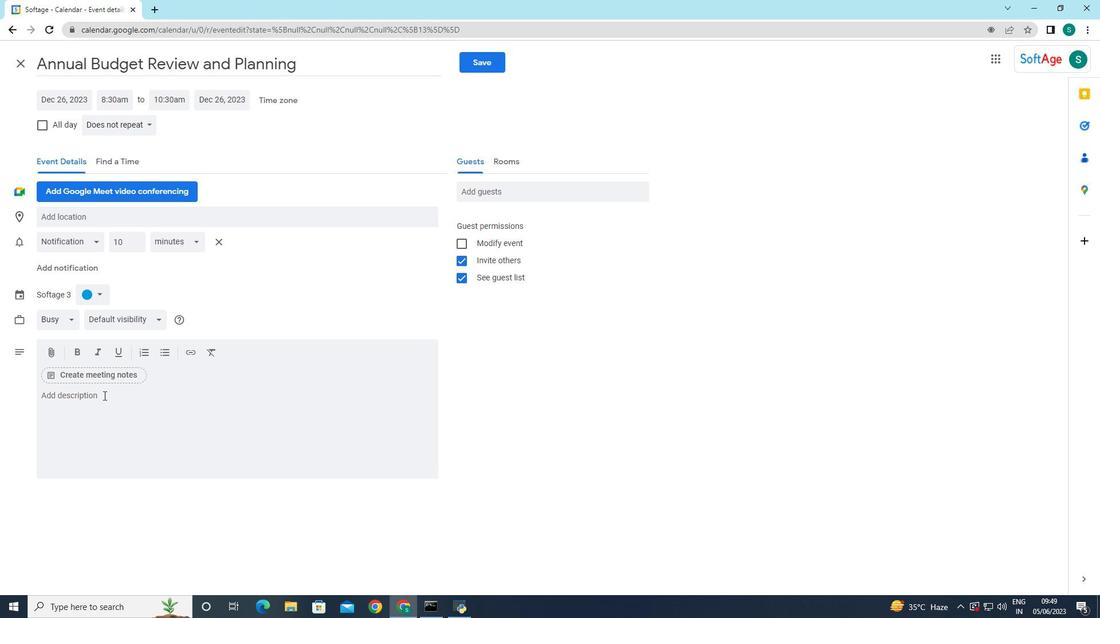 
Action: Mouse pressed left at (102, 396)
Screenshot: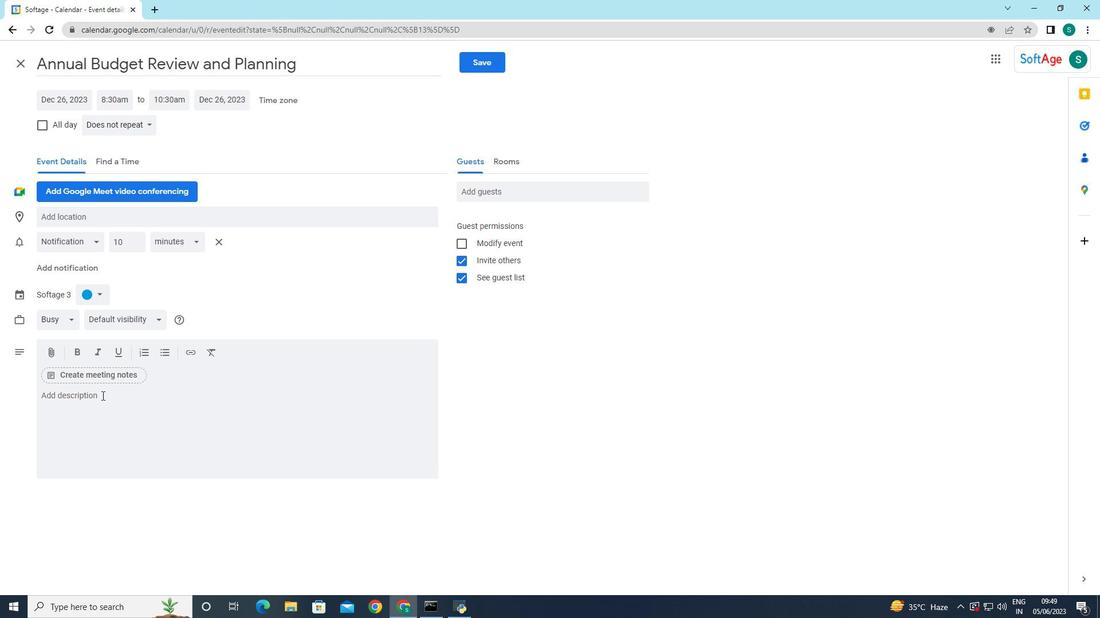 
Action: Key pressed <Key.caps_lock>T<Key.caps_lock>his<Key.space><Key.backspace><Key.backspace><Key.backspace>e<Key.space><Key.caps_lock>AGM<Key.space><Key.caps_lock>will<Key.space>commence<Key.space>with<Key.space>an<Key.space>opening<Key.space>address<Key.space>from<Key.space>the<Key.space>leadershop<Key.backspace><Key.backspace>o<Key.backspace>ip<Key.space>team,<Key.space>providing<Key.space>an<Key.space>overview<Key.space>of<Key.space>the<Key.space>organization's<Key.space>achieven<Key.backspace>ments,<Key.space><Key.caps_lock><Key.caps_lock>xh<Key.backspace><Key.backspace>challenges,<Key.space>and<Key.space>finac<Key.backspace>ncial<Key.space>performance<Key.space>over<Key.space>the<Key.space>past<Key.space>year.<Key.caps_lock><Key.space>THK<Key.backspace><Key.caps_lock><Key.backspace>his<Key.space>presentation<Key.space>will<Key.space>set<Key.space>the<Key.space>stage<Key.space>for<Key.space>the<Key.space>discussions<Key.space>that<Key.space>will<Key.space>follow<Key.space><Key.backspace>.
Screenshot: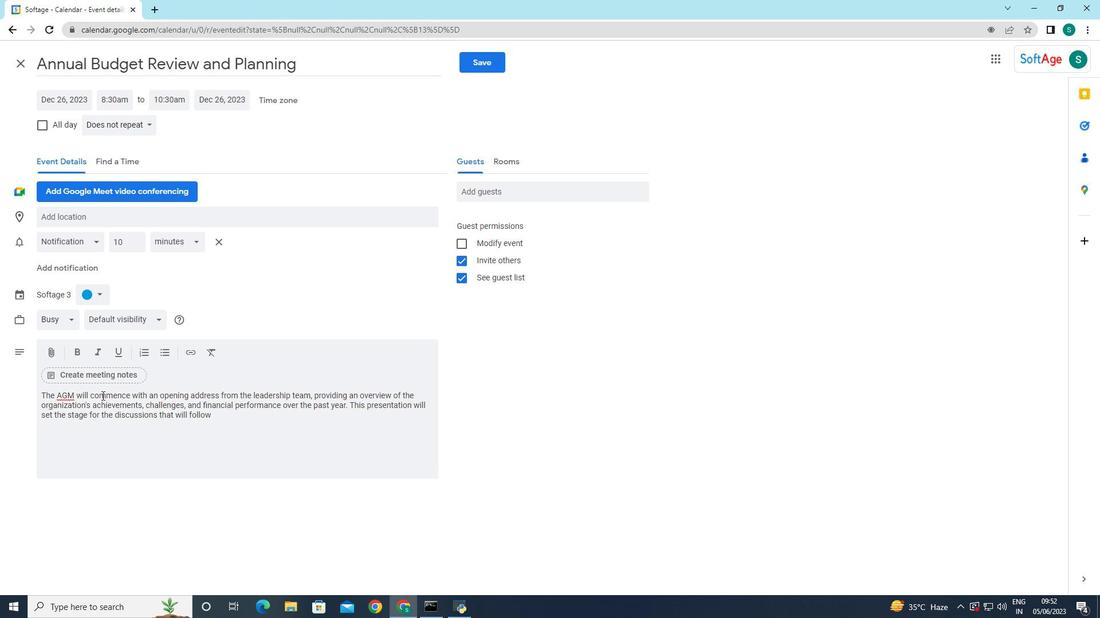 
Action: Mouse moved to (91, 296)
Screenshot: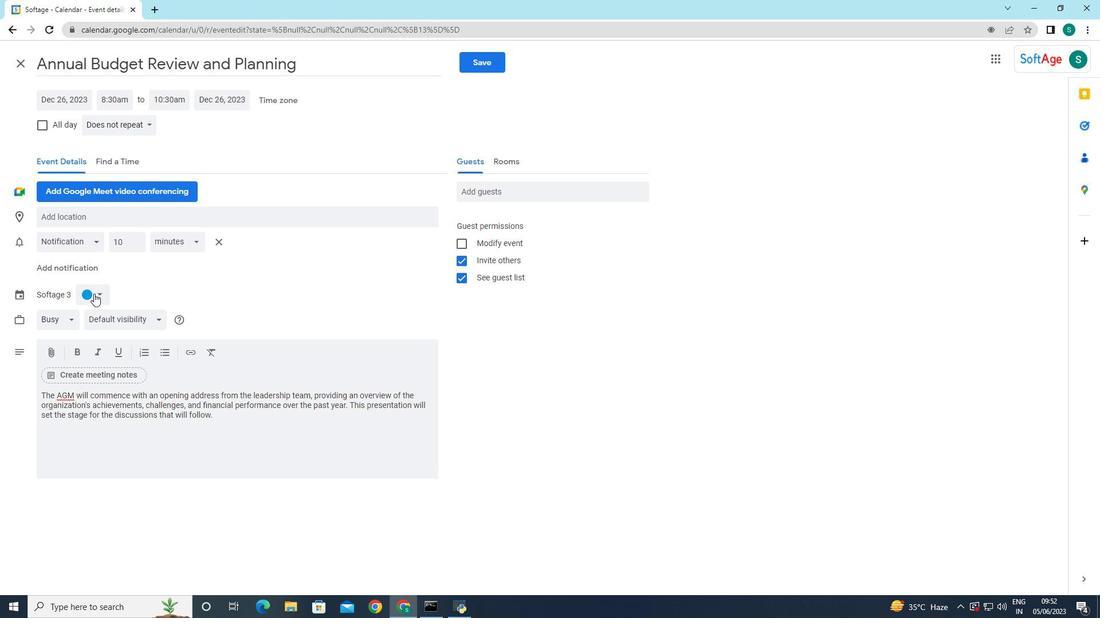 
Action: Mouse pressed left at (91, 296)
Screenshot: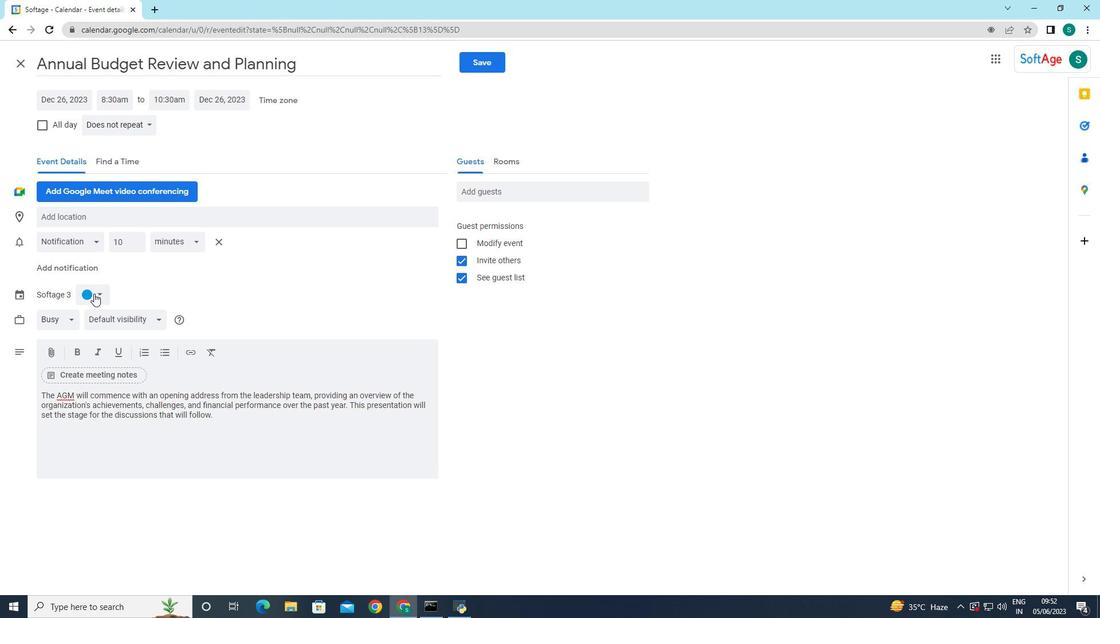 
Action: Mouse moved to (87, 364)
Screenshot: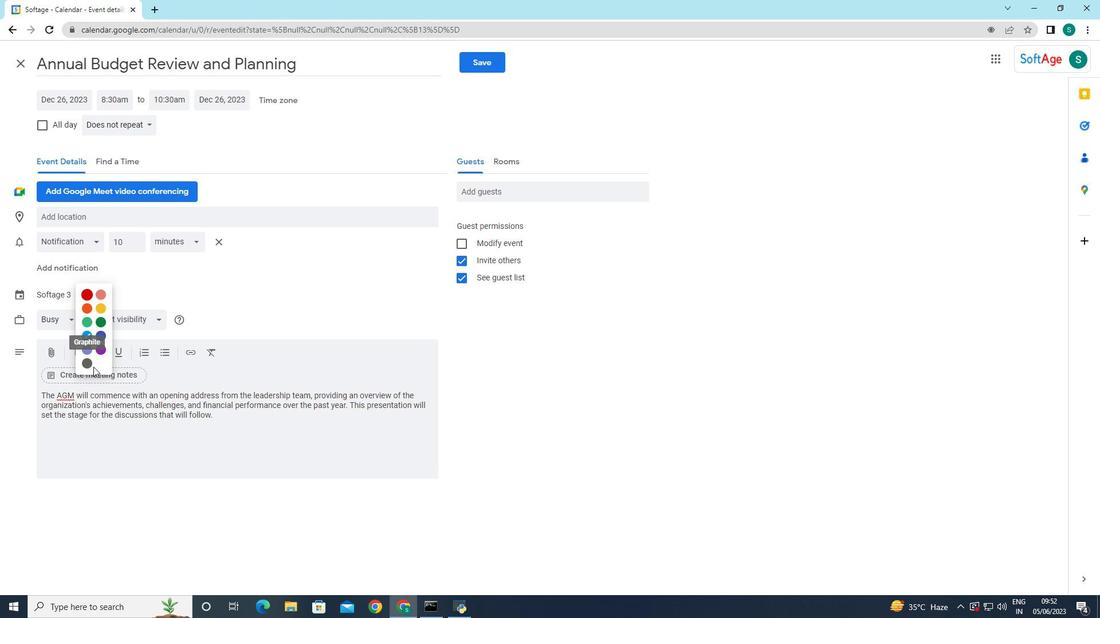 
Action: Mouse pressed left at (87, 364)
Screenshot: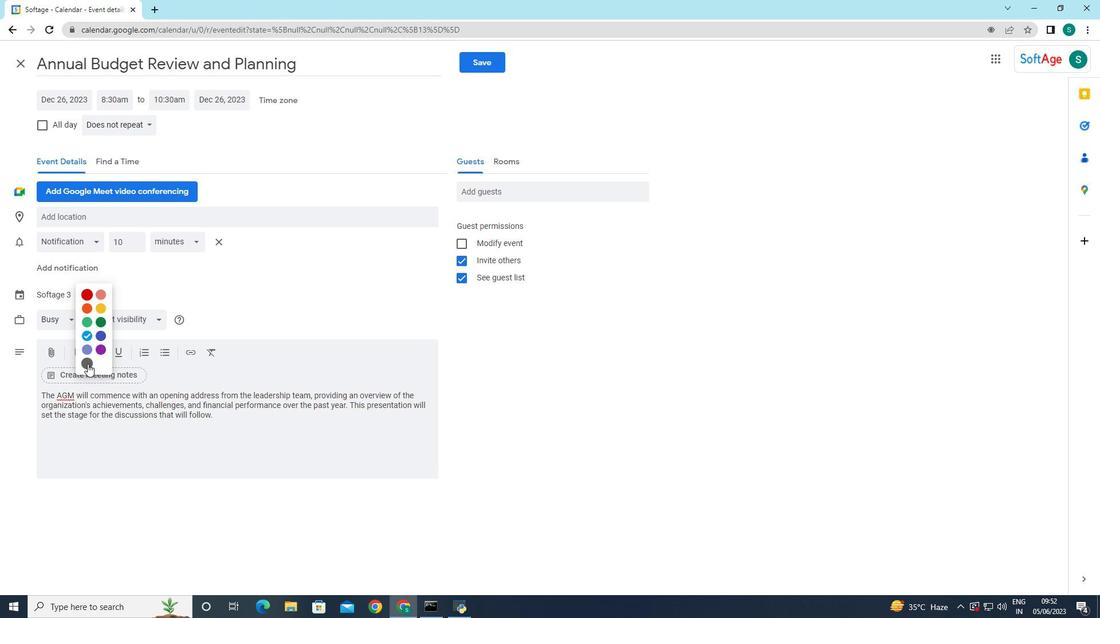 
Action: Mouse moved to (107, 213)
Screenshot: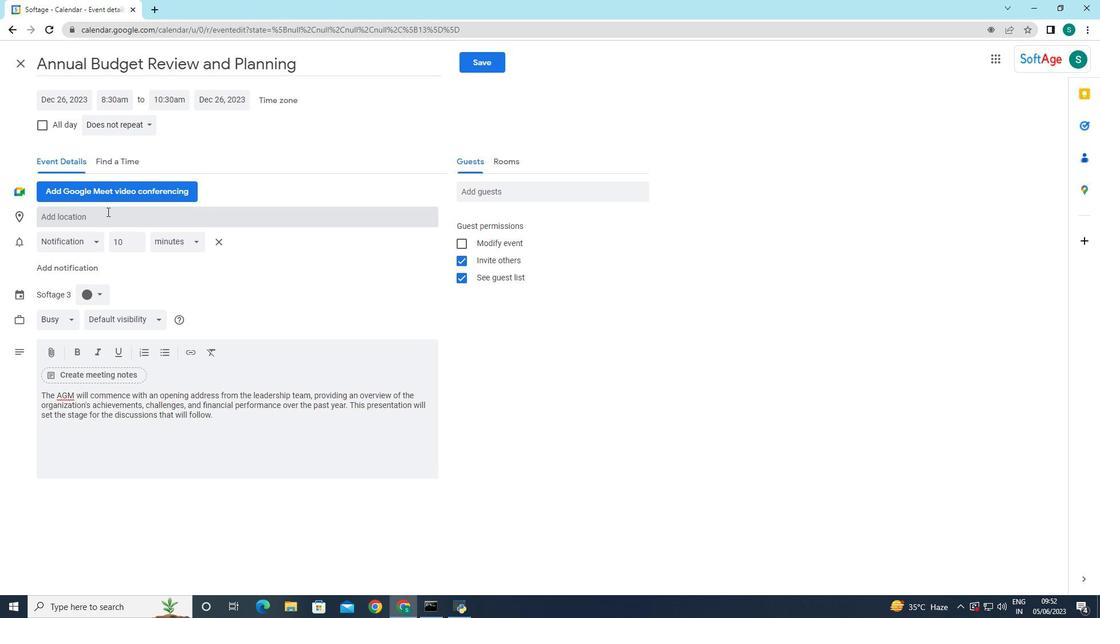 
Action: Mouse pressed left at (107, 213)
Screenshot: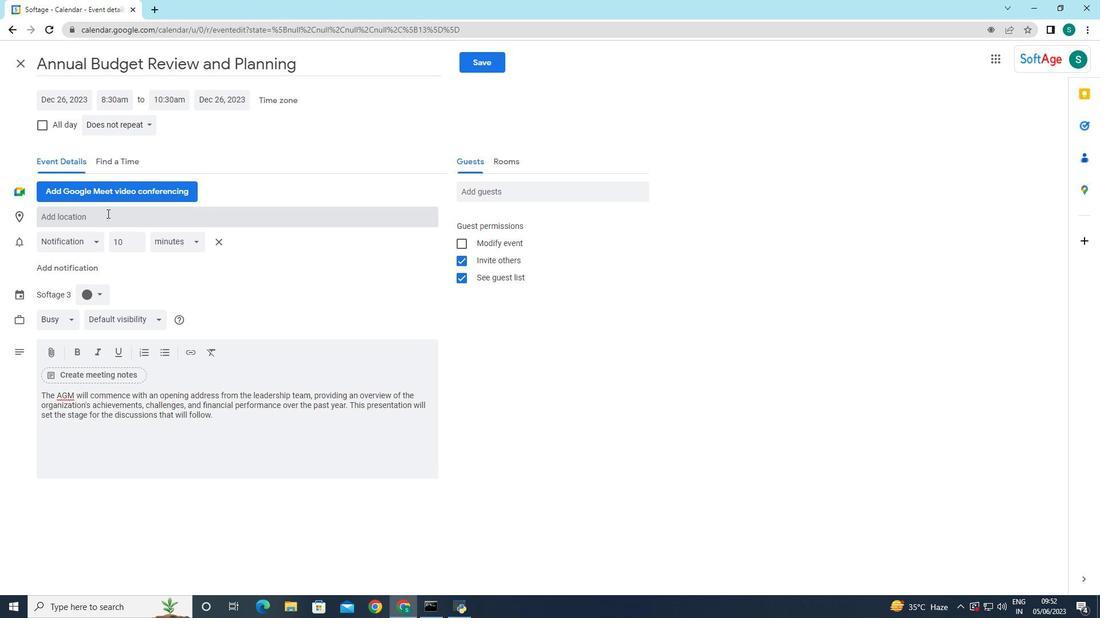 
Action: Key pressed <Key.caps_lock>T<Key.caps_lock>he<Key.space><Key.caps_lock>P<Key.caps_lock>eninsula<Key.space><Key.caps_lock>H<Key.caps_lock>ong<Key.space>kk<Key.backspace><Key.backspace><Key.caps_lock>K<Key.caps_lock>ong,<Key.caps_lock>H<Key.backspace>,<Key.backspace><Key.space><Key.caps_lock>j<Key.caps_lock>P<Key.backspace><Key.backspace><Key.caps_lock>h<Key.backspace><Key.caps_lock>H<Key.caps_lock>oj<Key.backspace>ng<Key.space><Key.caps_lock>K<Key.caps_lock>og,<Key.backspace>
Screenshot: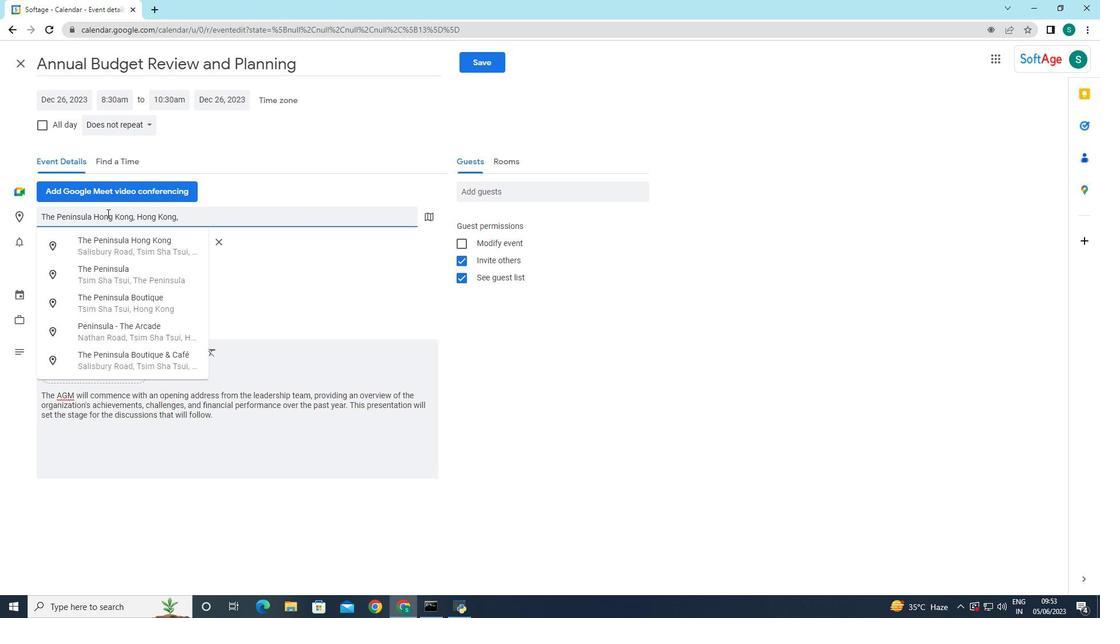 
Action: Mouse moved to (331, 279)
Screenshot: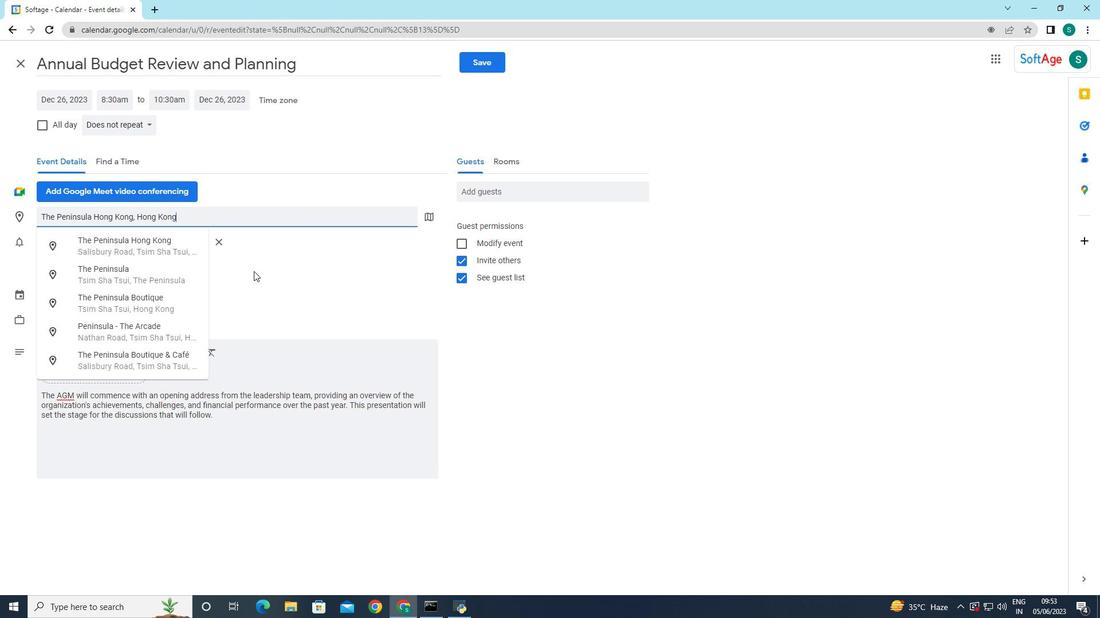 
Action: Mouse pressed left at (331, 279)
Screenshot: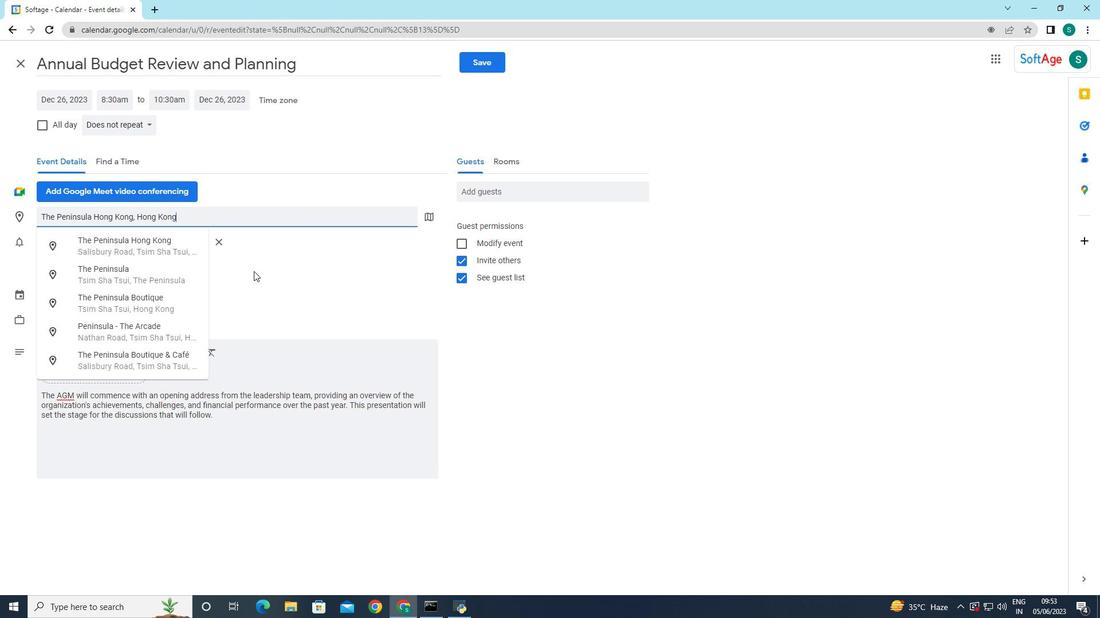 
Action: Mouse moved to (487, 191)
Screenshot: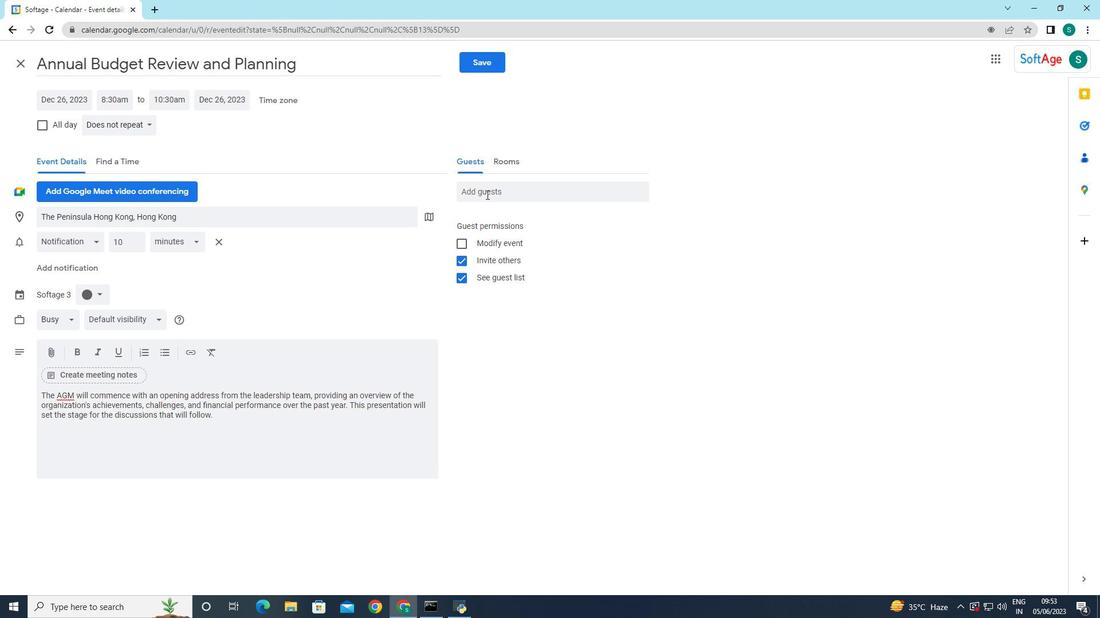 
Action: Mouse pressed left at (487, 191)
Screenshot: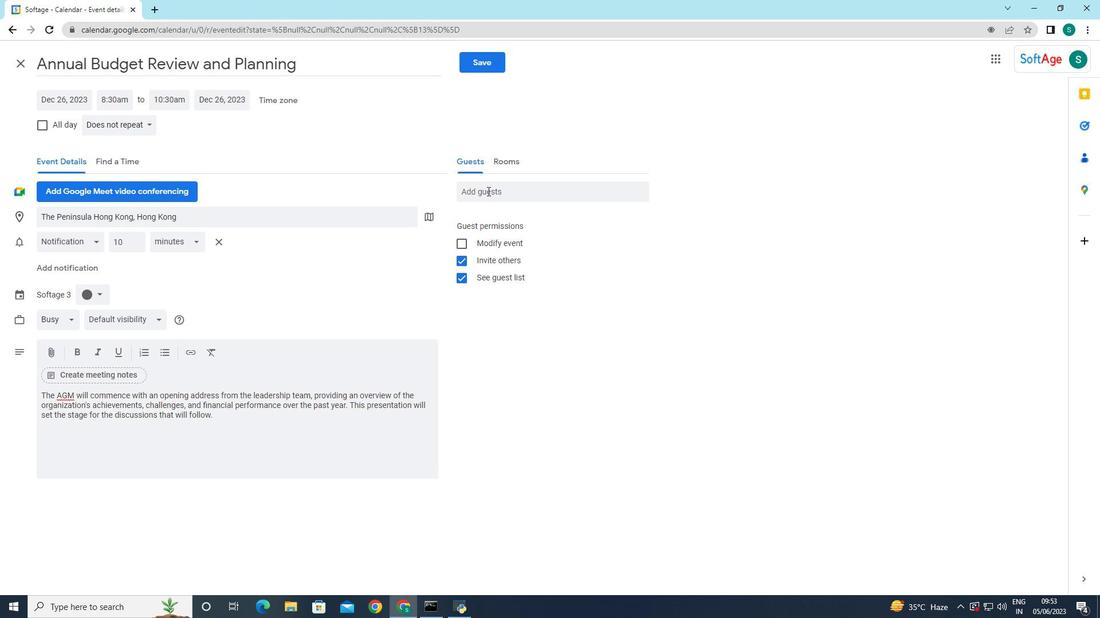 
Action: Key pressed softage.4
Screenshot: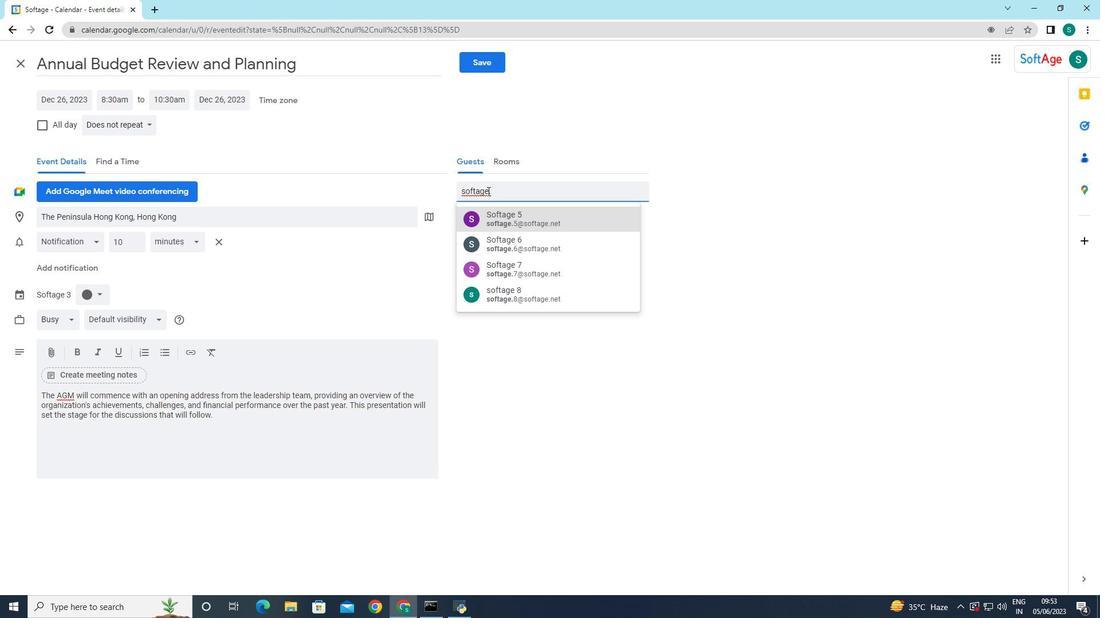 
Action: Mouse moved to (530, 228)
Screenshot: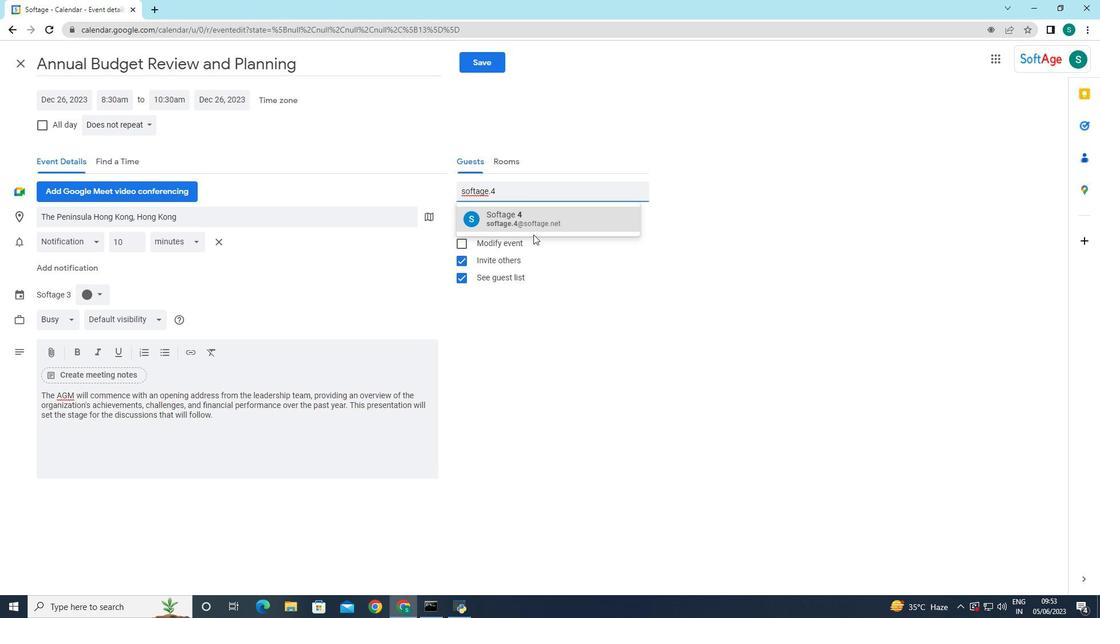 
Action: Mouse pressed left at (530, 228)
Screenshot: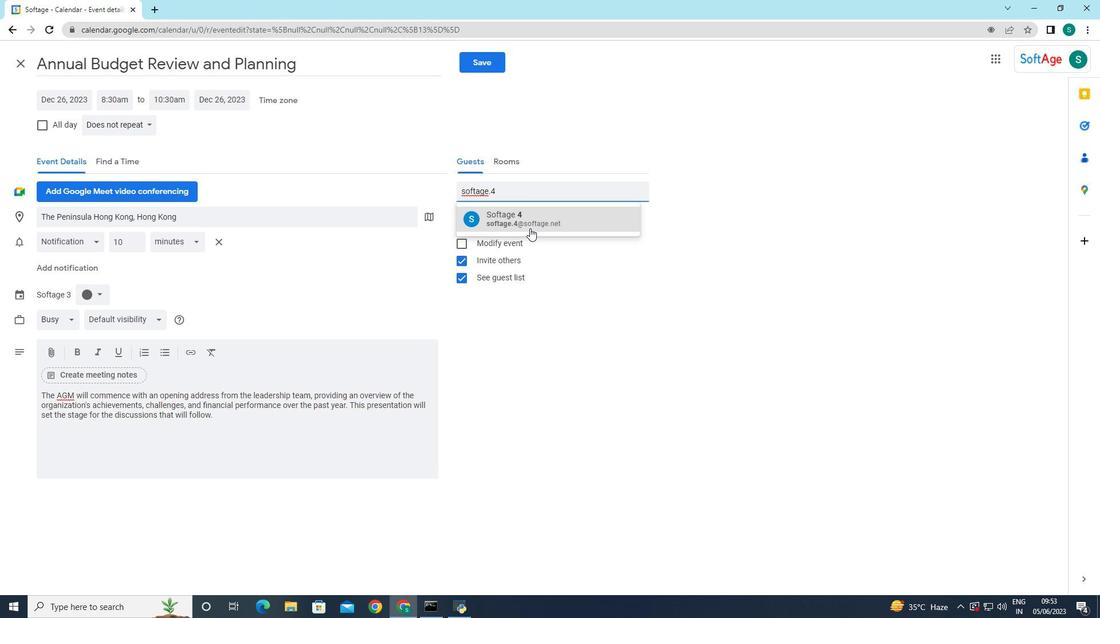 
Action: Mouse moved to (534, 190)
Screenshot: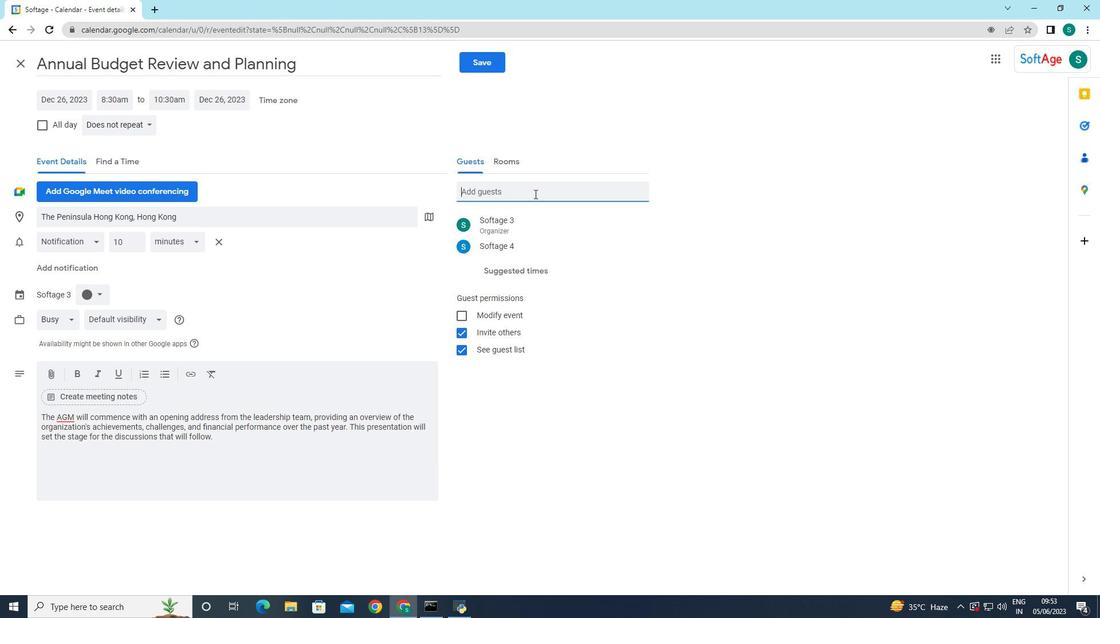 
Action: Mouse pressed left at (534, 190)
Screenshot: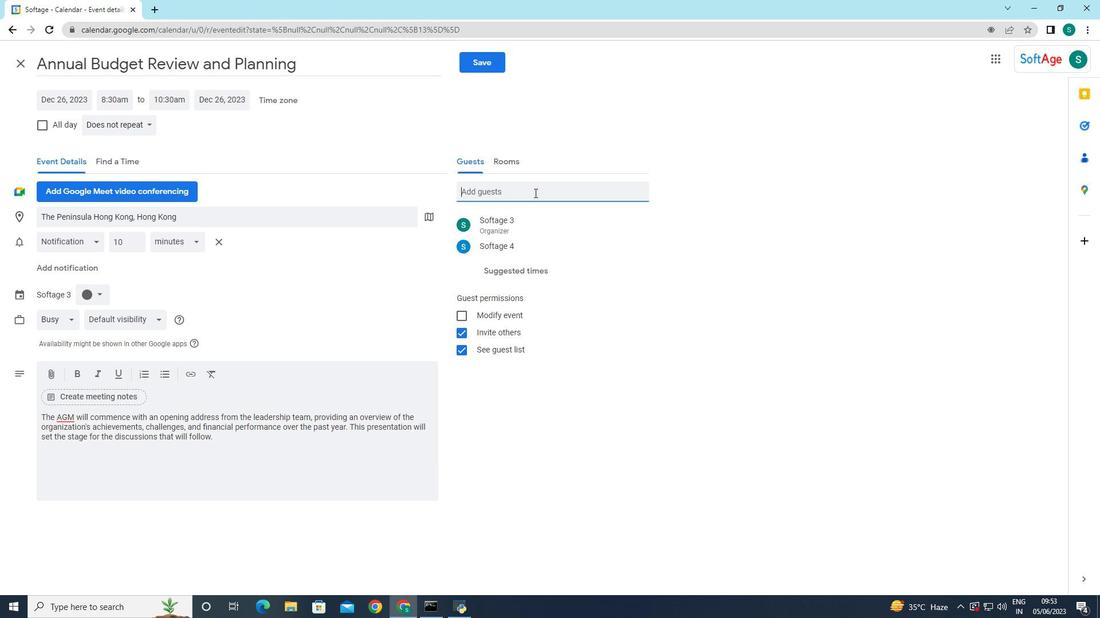
Action: Key pressed softage.5
Screenshot: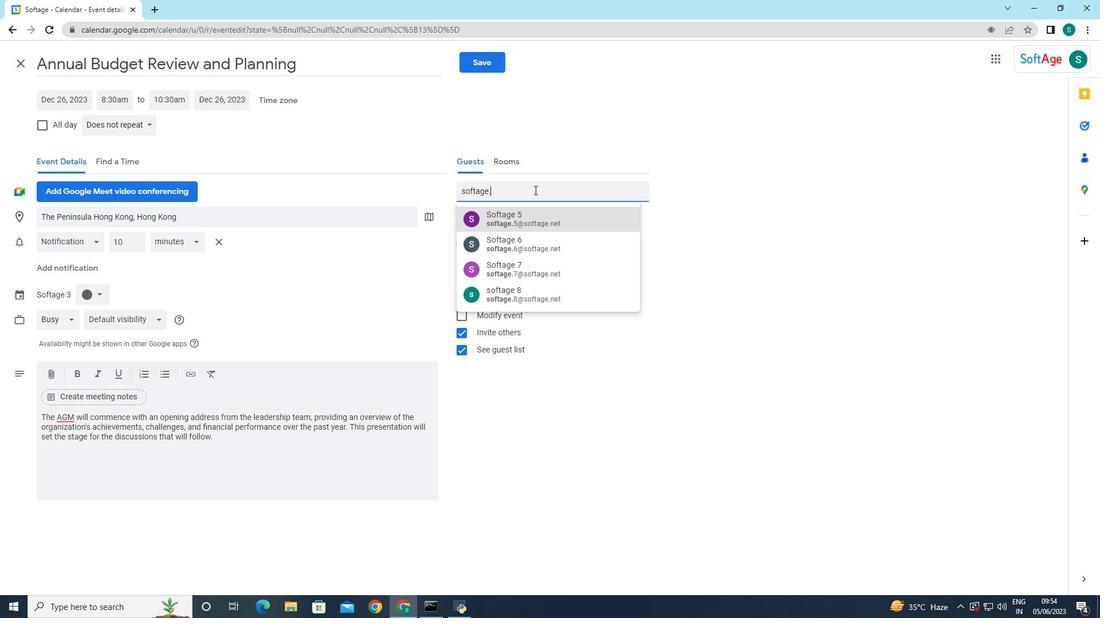
Action: Mouse moved to (531, 224)
Screenshot: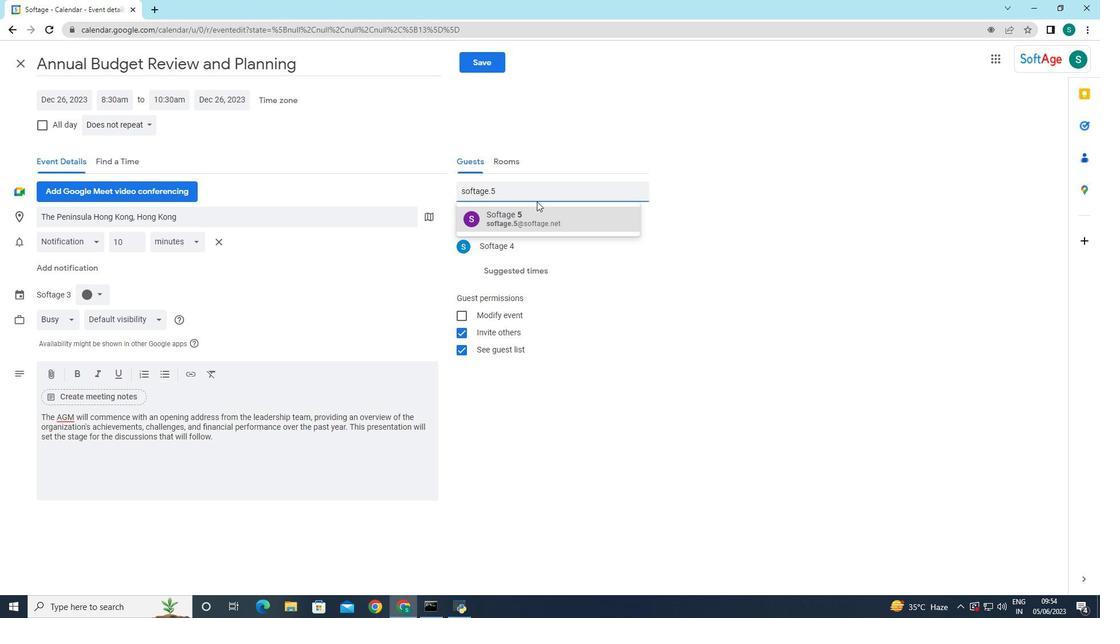
Action: Mouse pressed left at (531, 224)
Screenshot: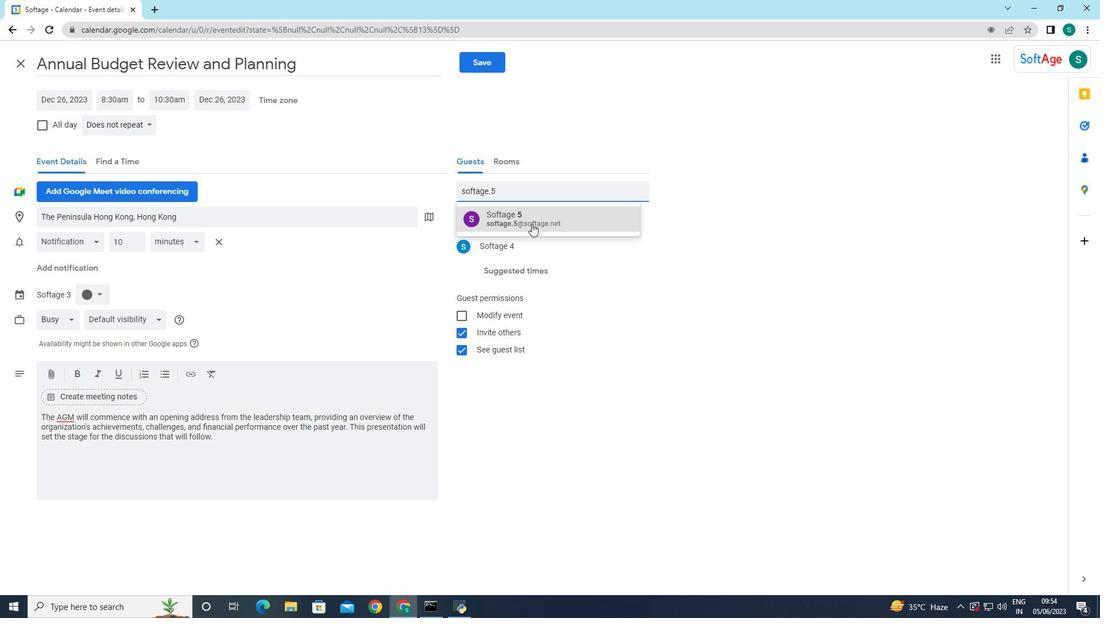 
Action: Mouse moved to (630, 224)
Screenshot: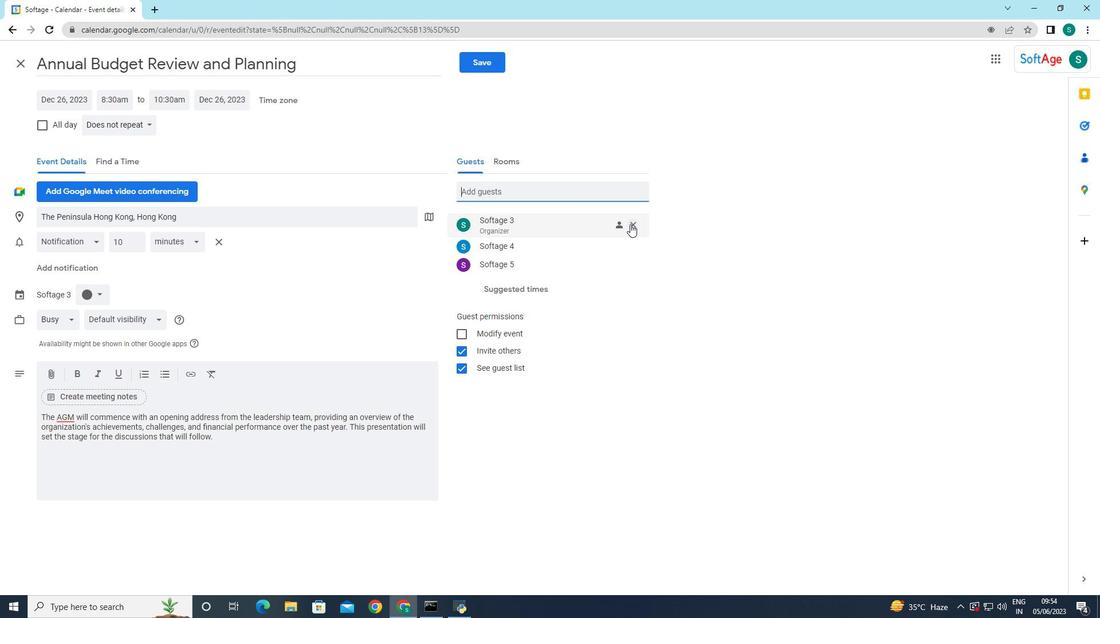 
Action: Mouse pressed left at (630, 224)
Screenshot: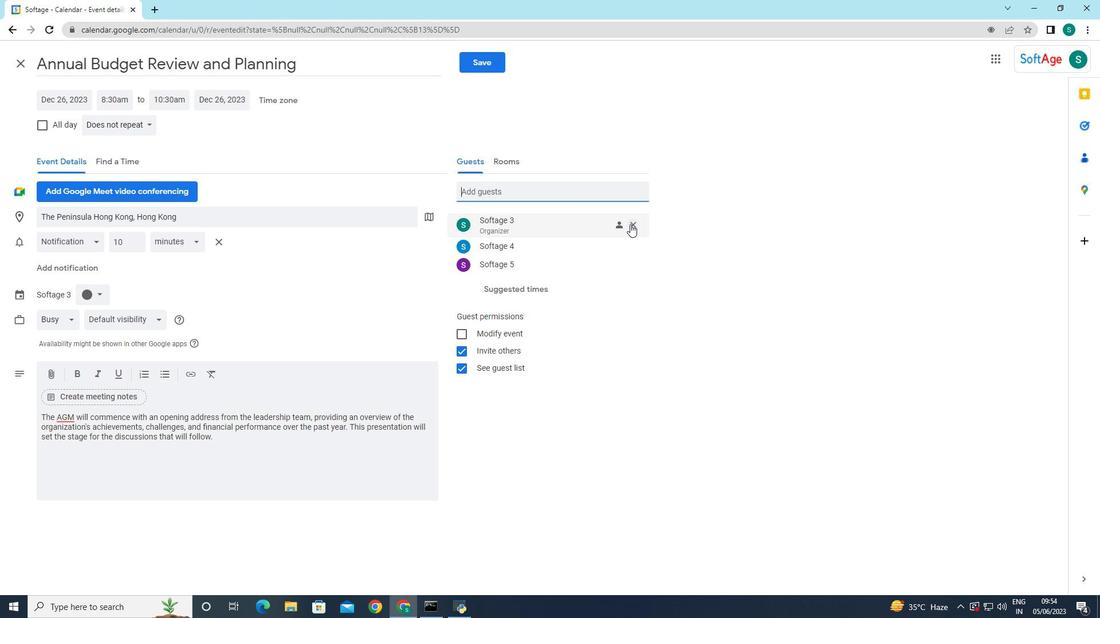 
Action: Mouse moved to (143, 119)
Screenshot: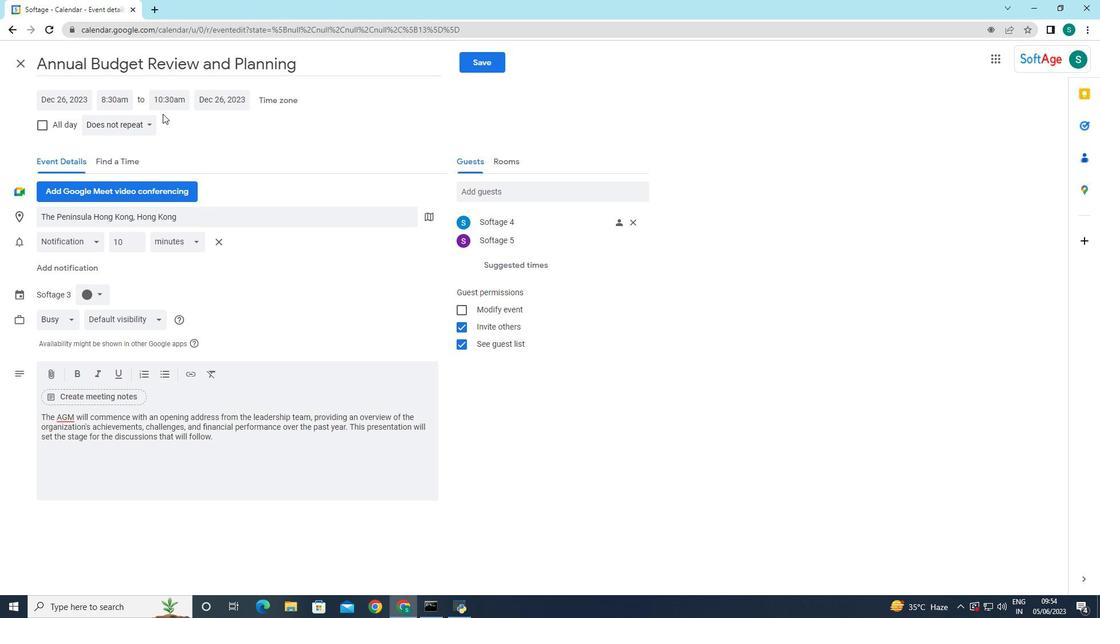 
Action: Mouse pressed left at (143, 119)
Screenshot: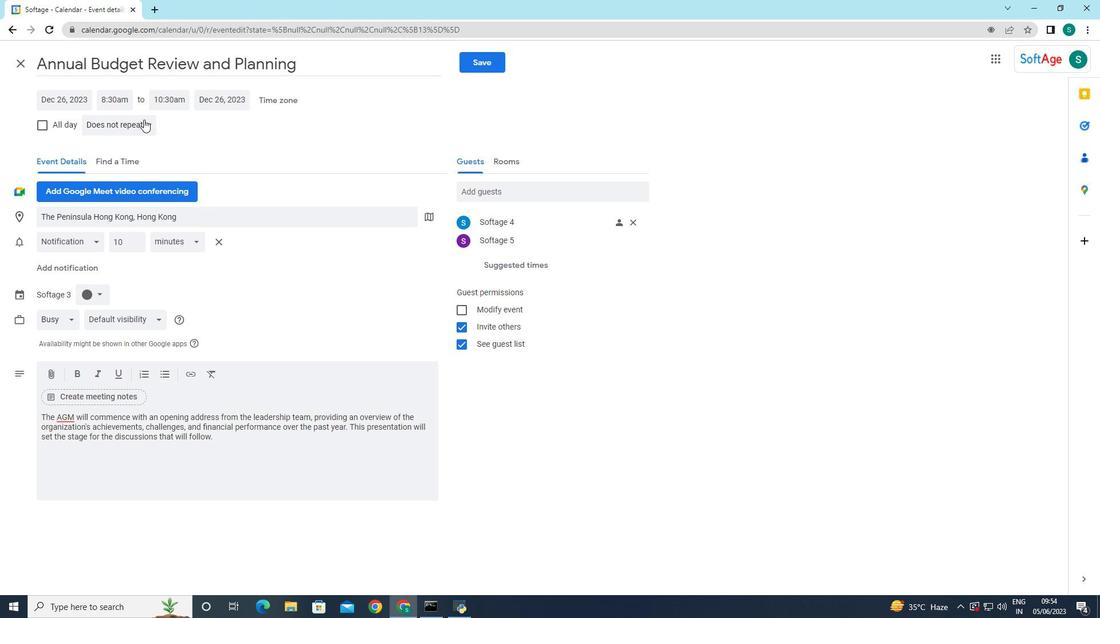 
Action: Mouse moved to (136, 126)
Screenshot: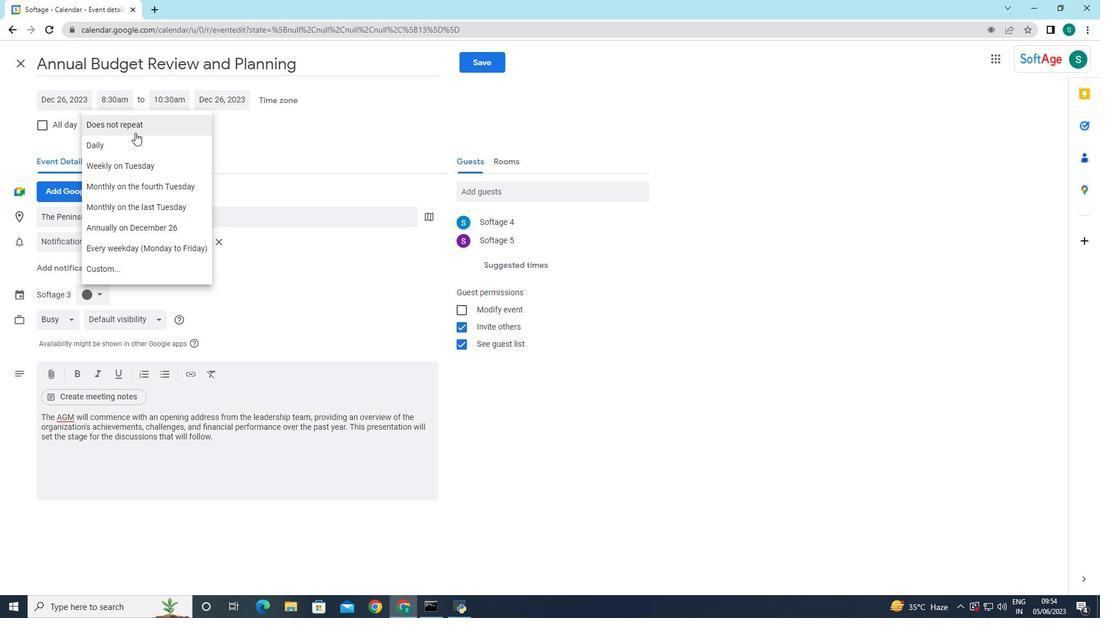 
Action: Mouse pressed left at (136, 126)
Screenshot: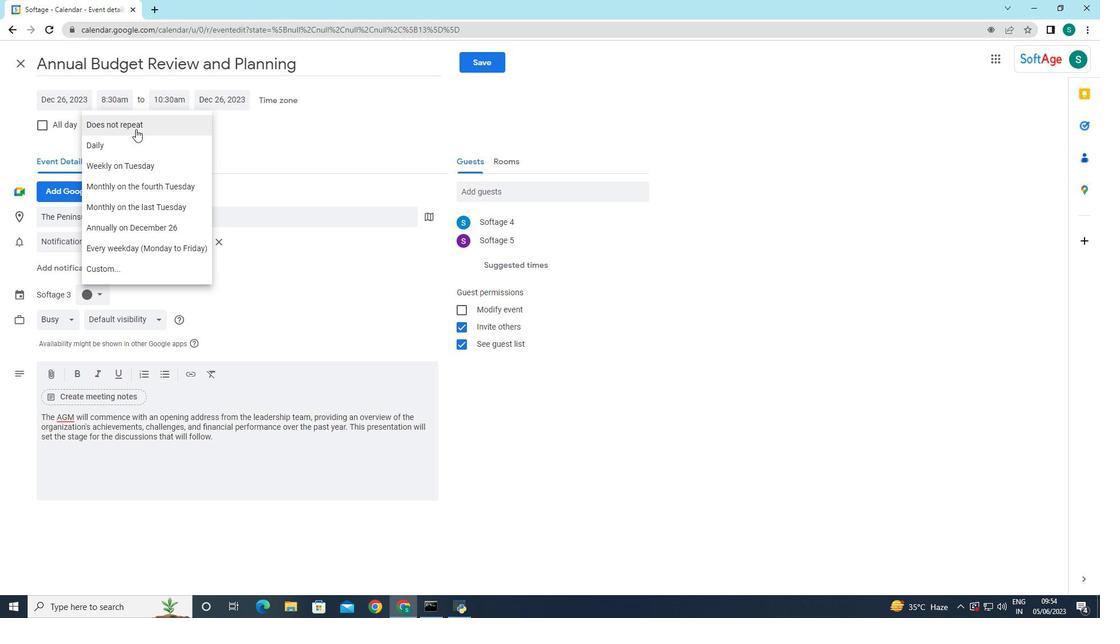 
Action: Mouse moved to (476, 63)
Screenshot: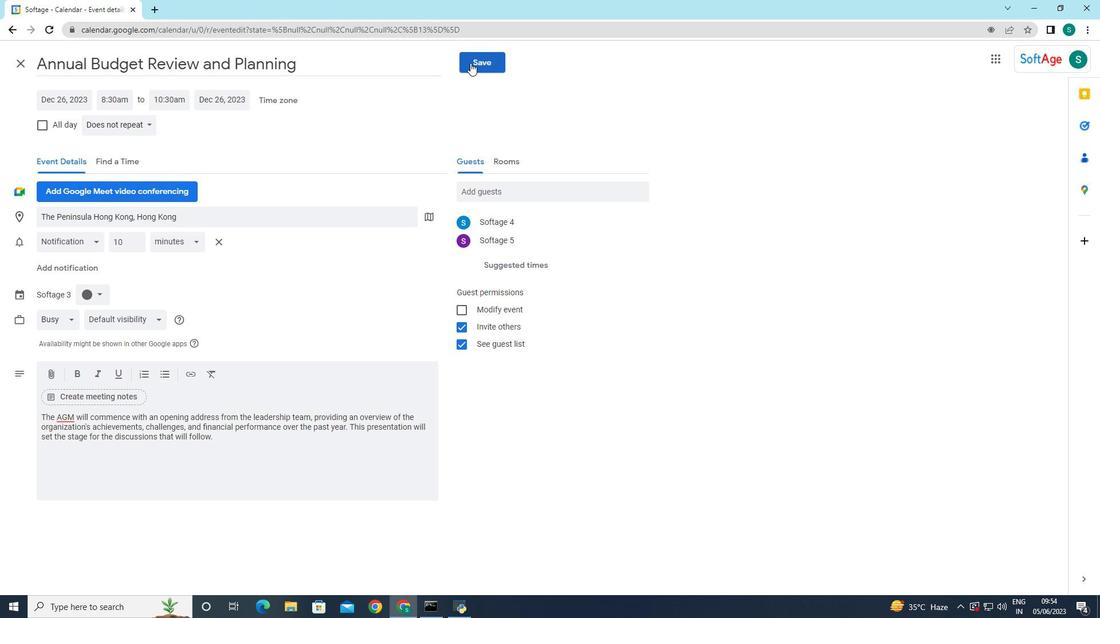 
Action: Mouse pressed left at (476, 63)
Screenshot: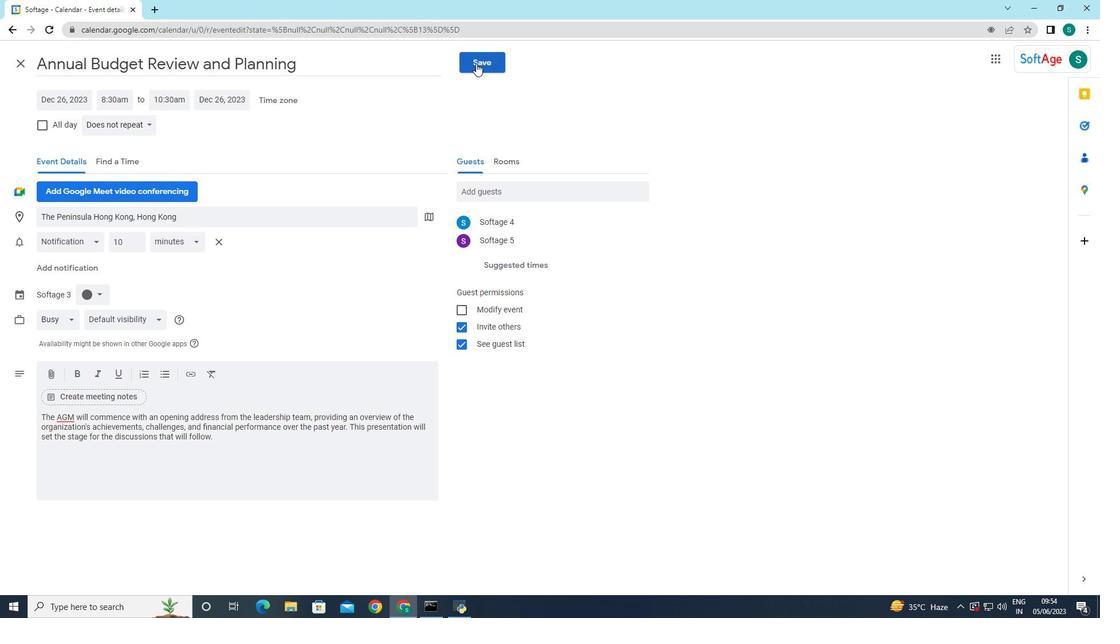 
Action: Mouse moved to (656, 343)
Screenshot: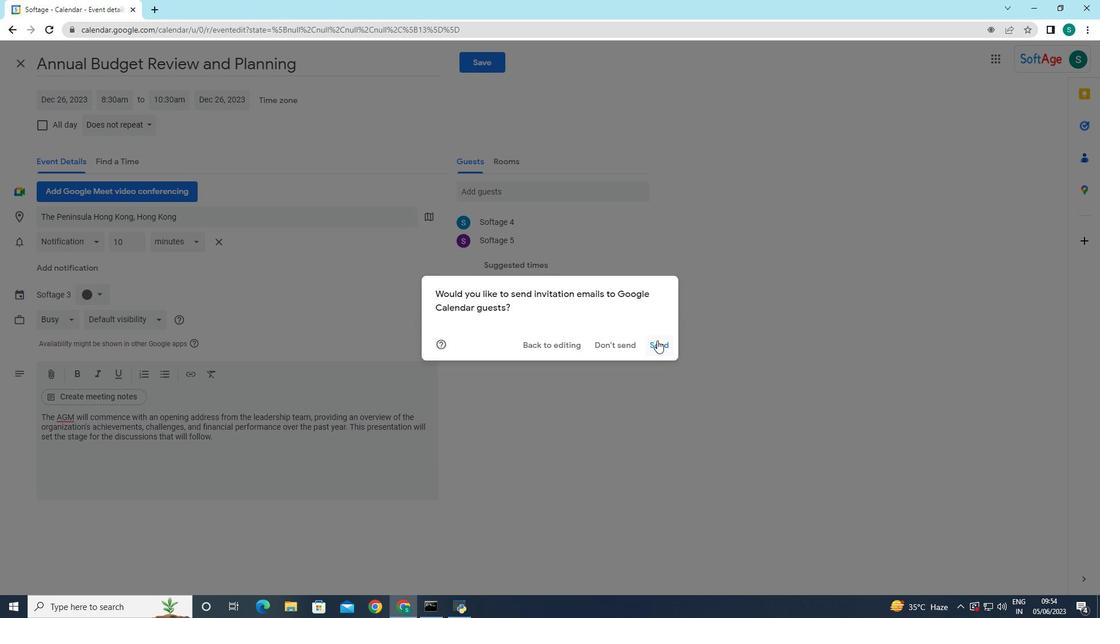 
Action: Mouse pressed left at (656, 343)
Screenshot: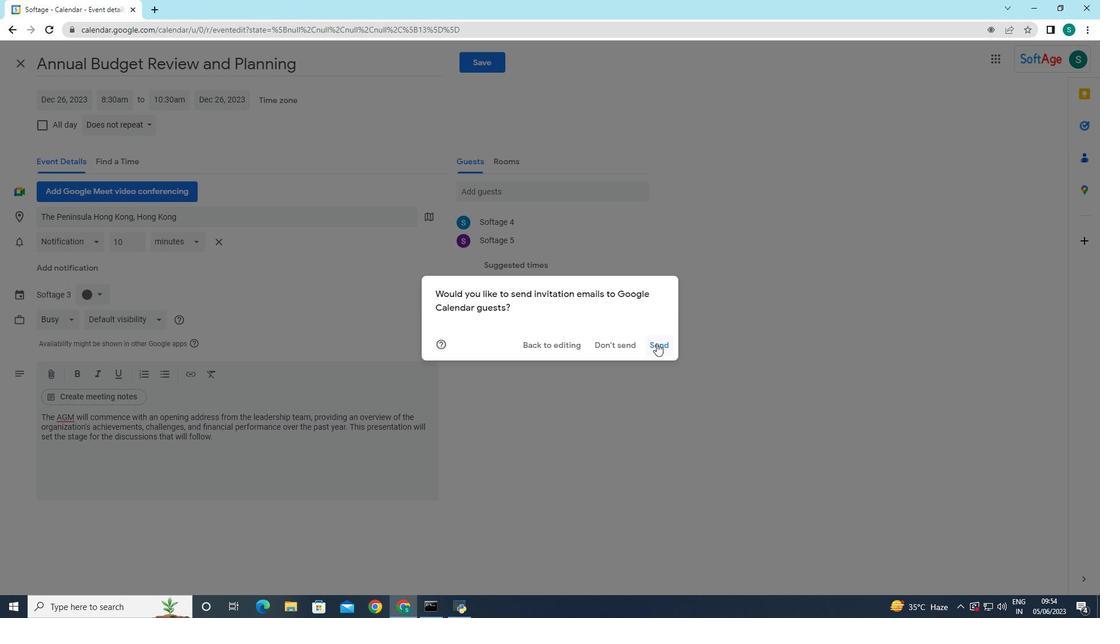 
